 Task: Create an enrollment object.
Action: Mouse moved to (823, 63)
Screenshot: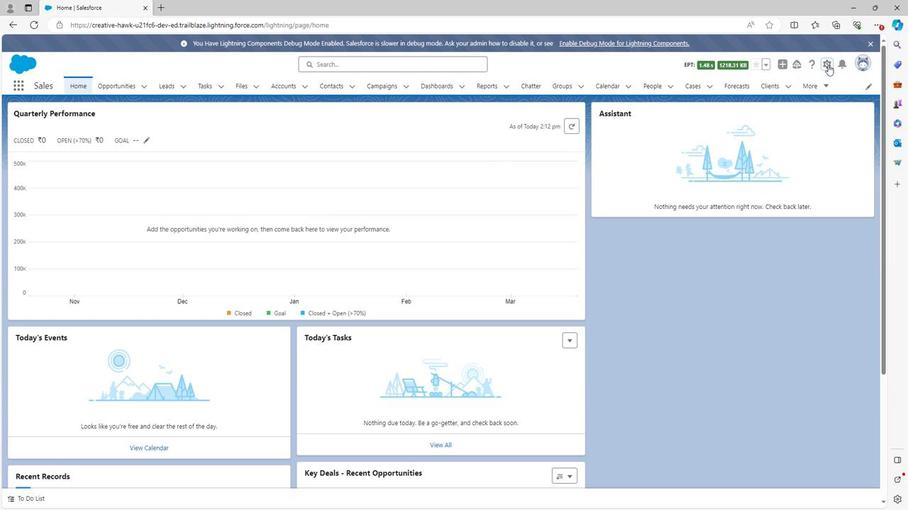 
Action: Mouse pressed left at (823, 63)
Screenshot: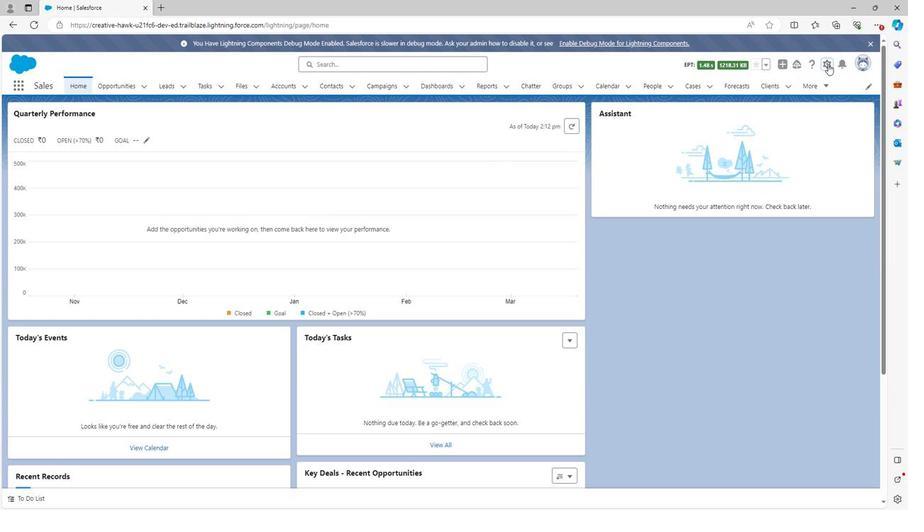 
Action: Mouse moved to (786, 93)
Screenshot: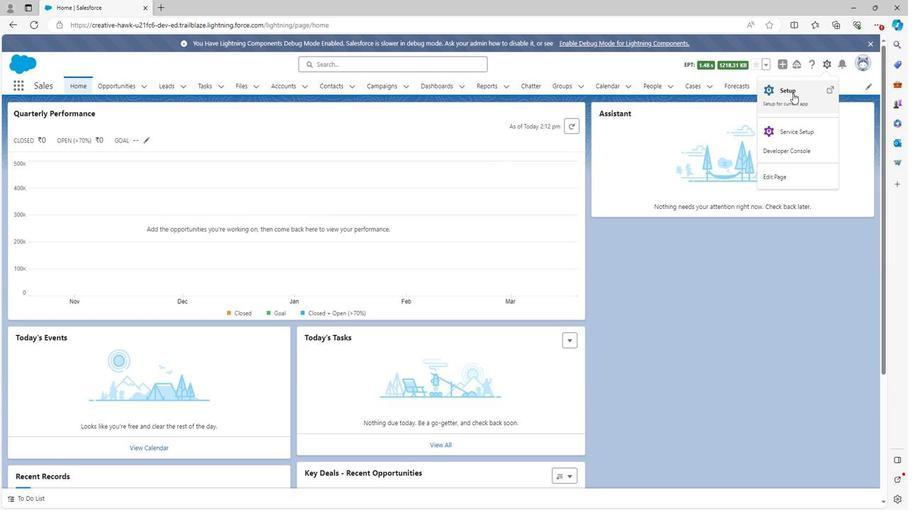
Action: Mouse pressed left at (786, 93)
Screenshot: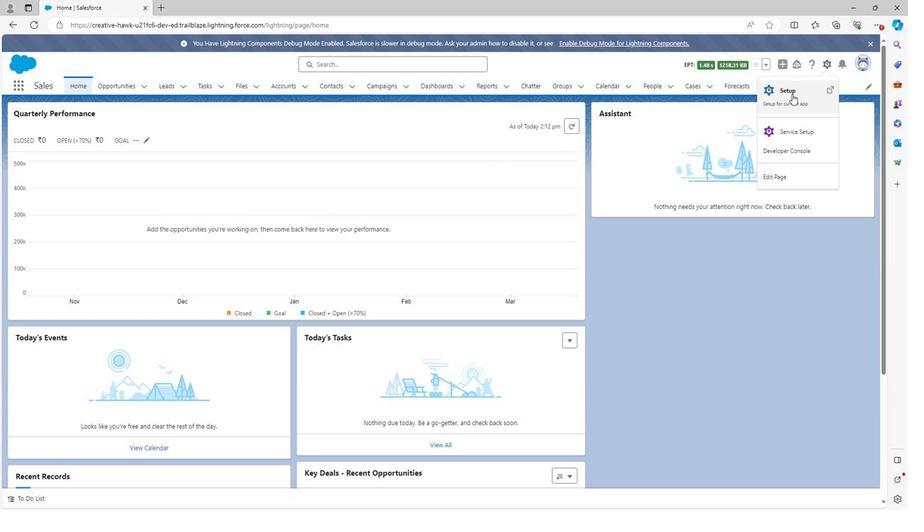 
Action: Mouse moved to (122, 86)
Screenshot: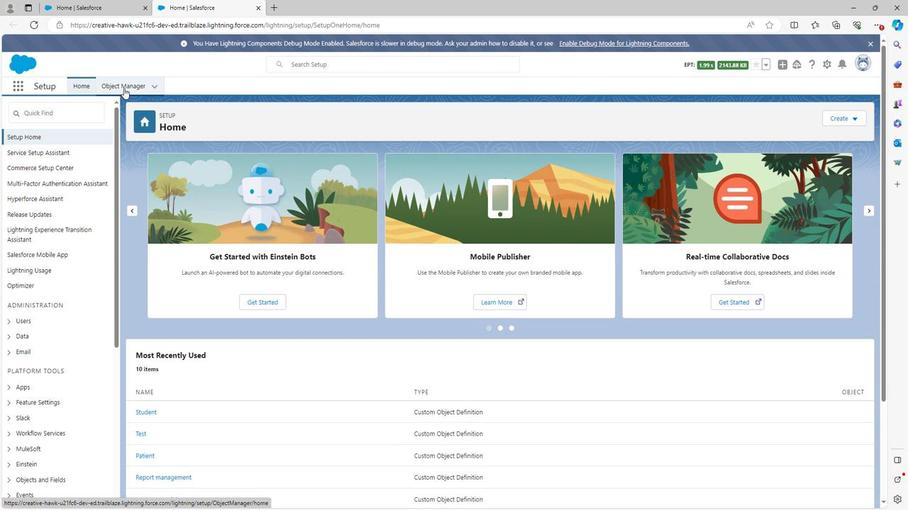 
Action: Mouse pressed left at (122, 86)
Screenshot: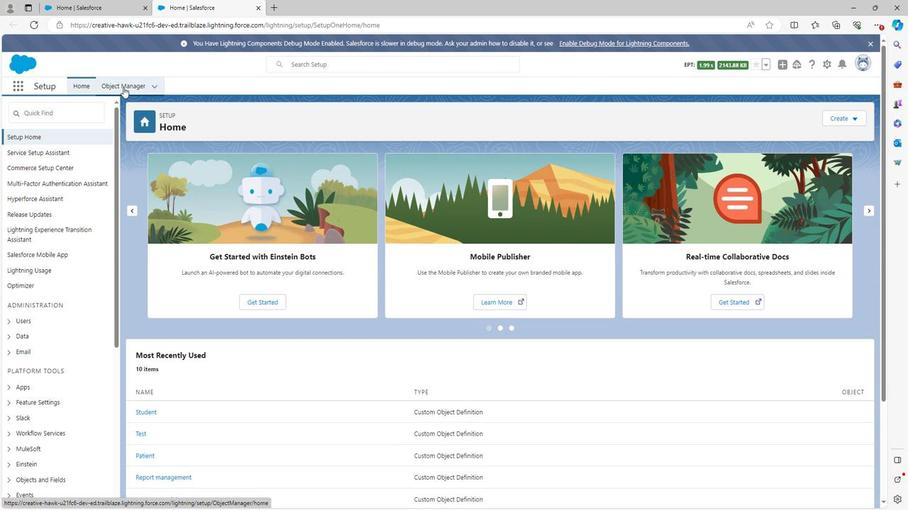 
Action: Mouse moved to (842, 119)
Screenshot: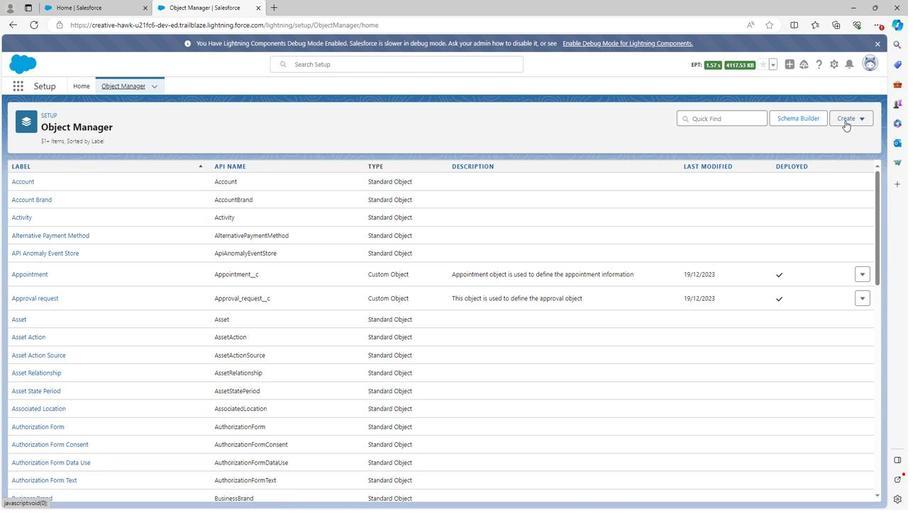 
Action: Mouse pressed left at (842, 119)
Screenshot: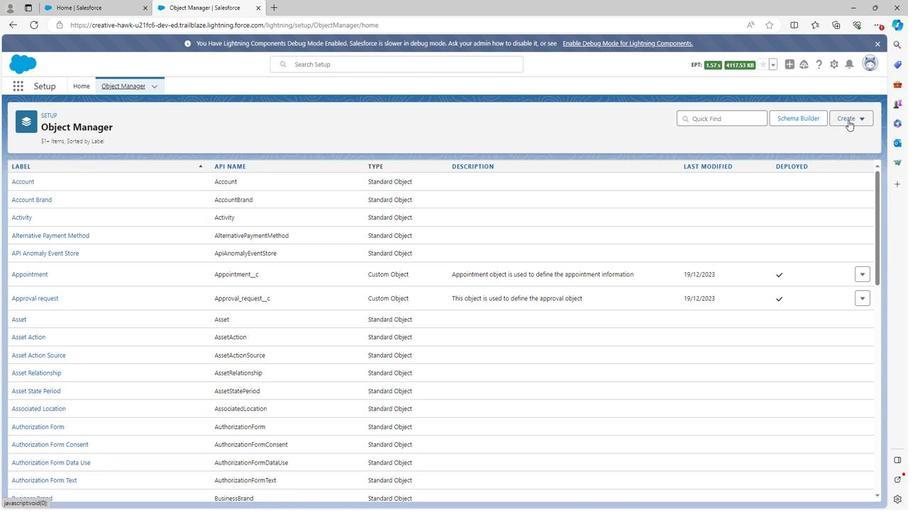 
Action: Mouse moved to (803, 143)
Screenshot: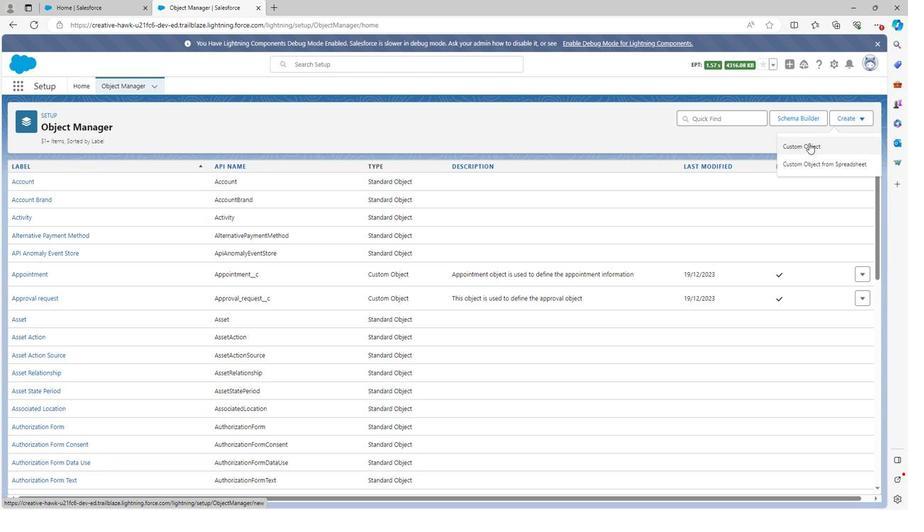 
Action: Mouse pressed left at (803, 143)
Screenshot: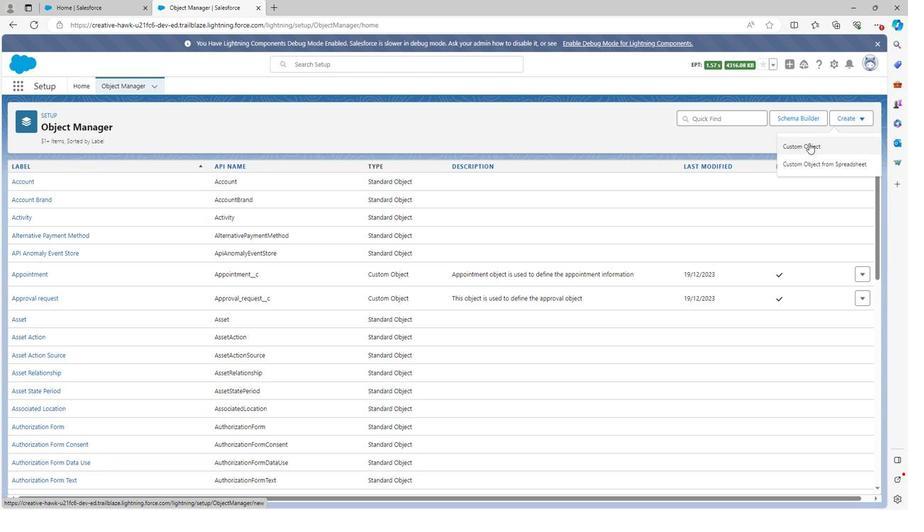 
Action: Mouse moved to (211, 242)
Screenshot: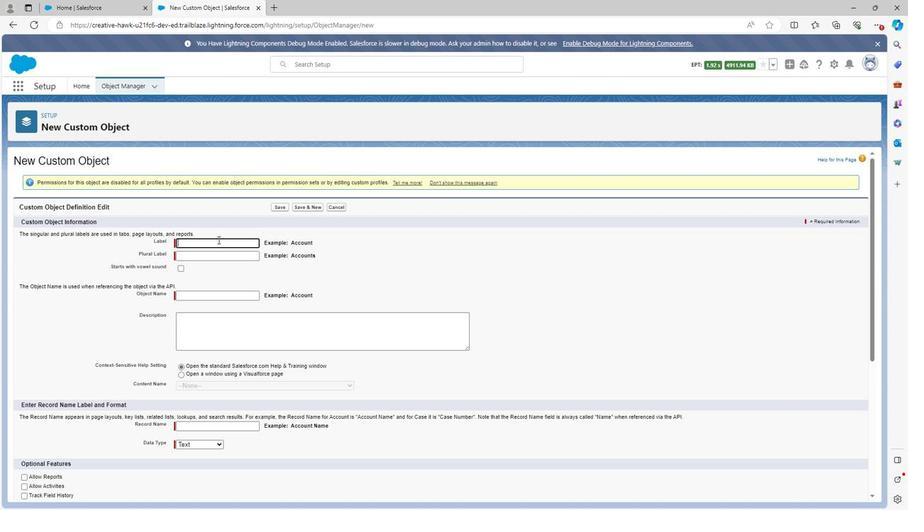
Action: Mouse pressed left at (211, 242)
Screenshot: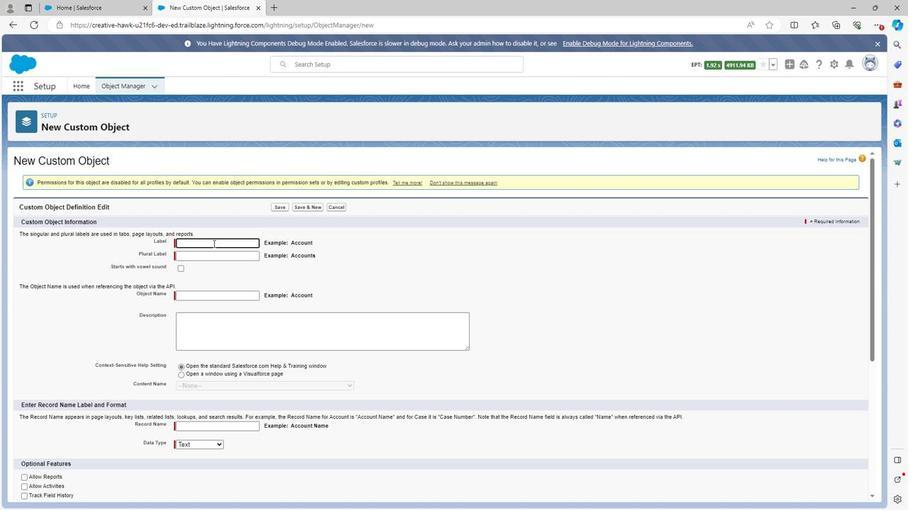 
Action: Mouse moved to (211, 242)
Screenshot: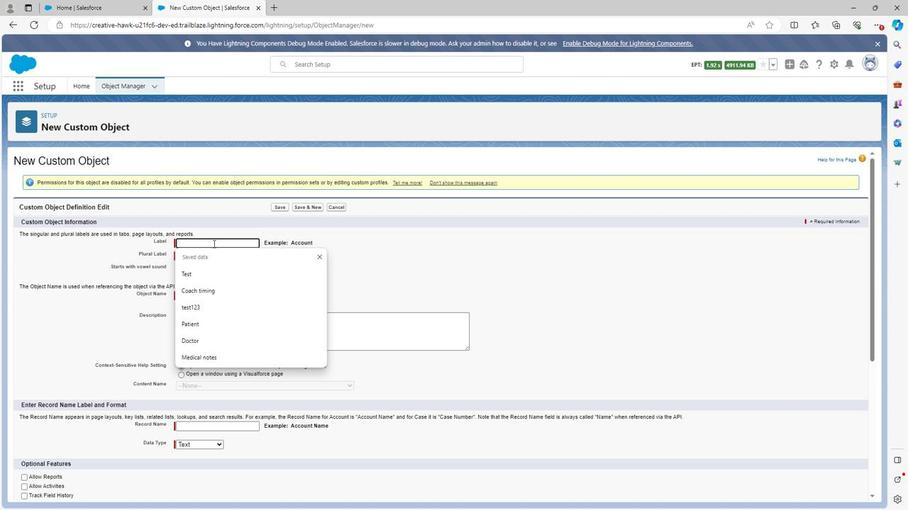 
Action: Key pressed <Key.shift>Enrollment
Screenshot: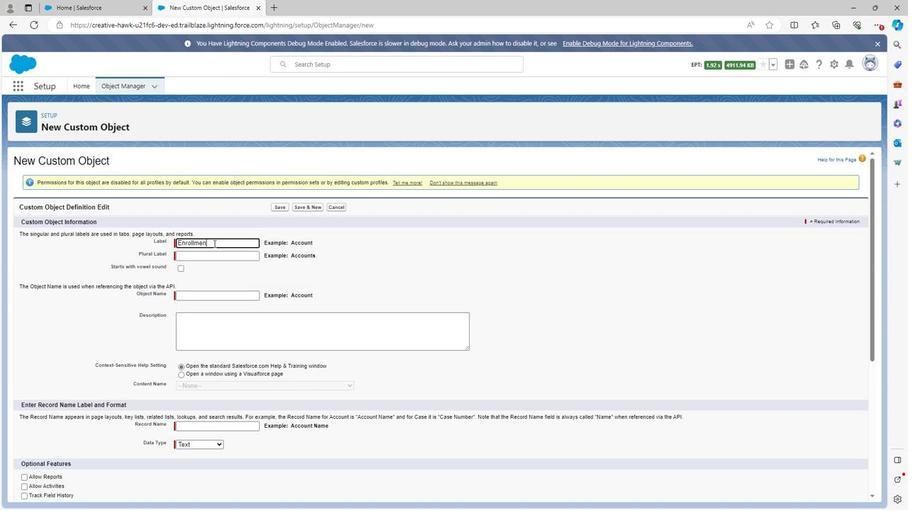 
Action: Mouse moved to (217, 272)
Screenshot: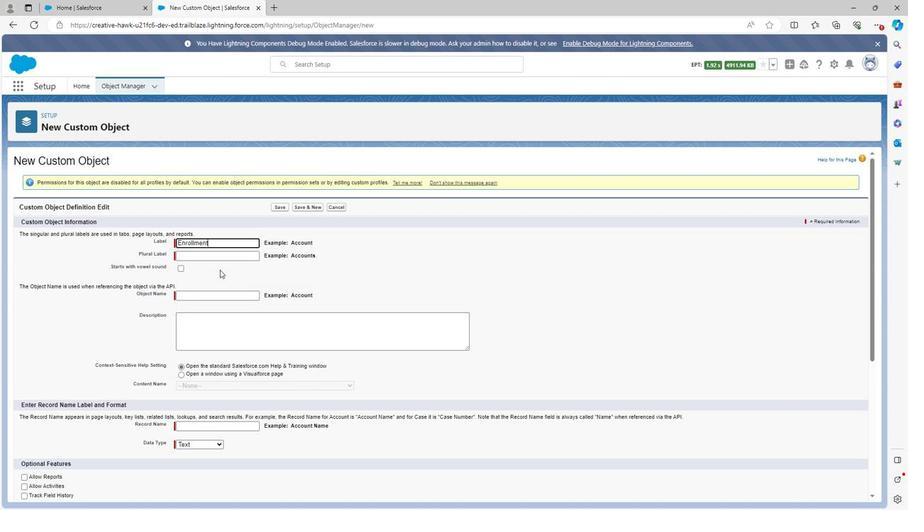 
Action: Mouse pressed left at (217, 272)
Screenshot: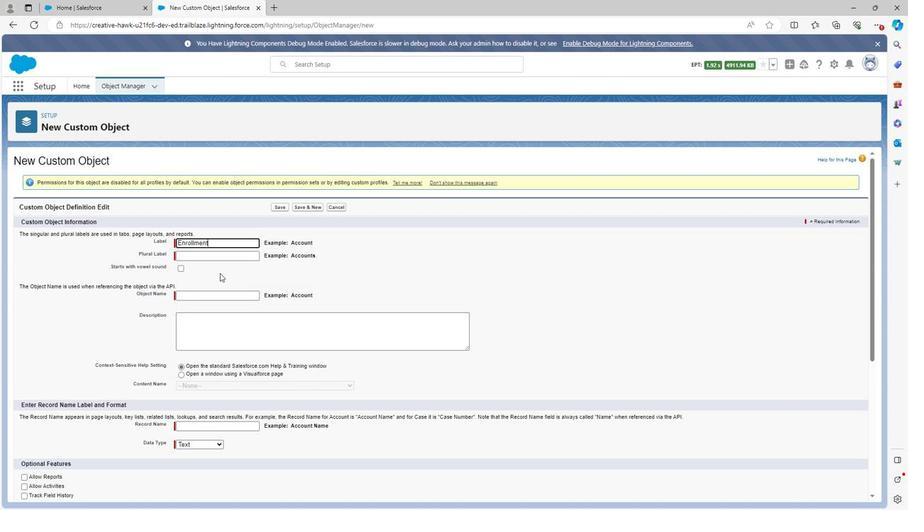 
Action: Mouse moved to (214, 255)
Screenshot: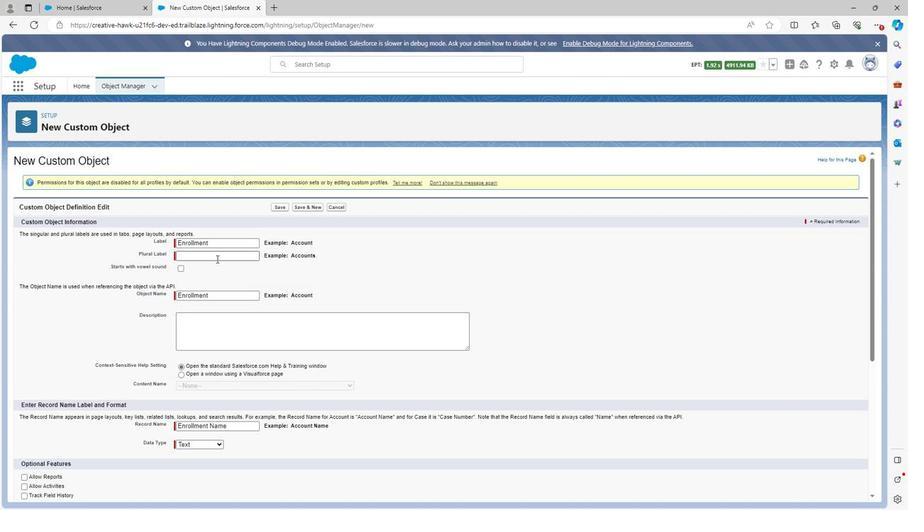 
Action: Mouse pressed left at (214, 255)
Screenshot: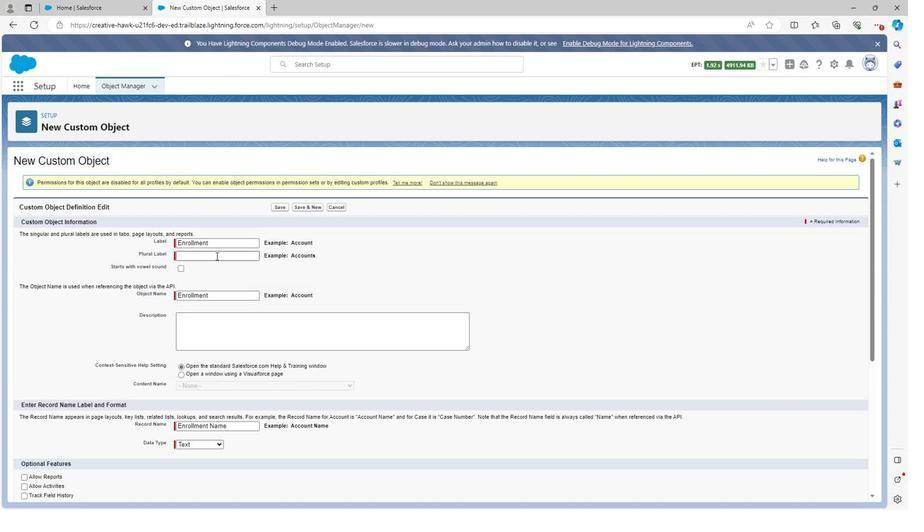 
Action: Key pressed <Key.shift><Key.shift>Enrollments
Screenshot: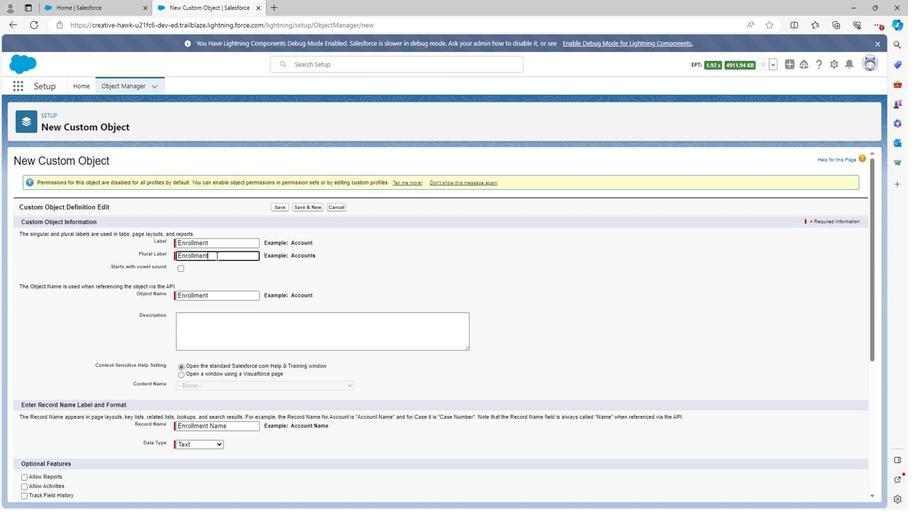 
Action: Mouse moved to (199, 317)
Screenshot: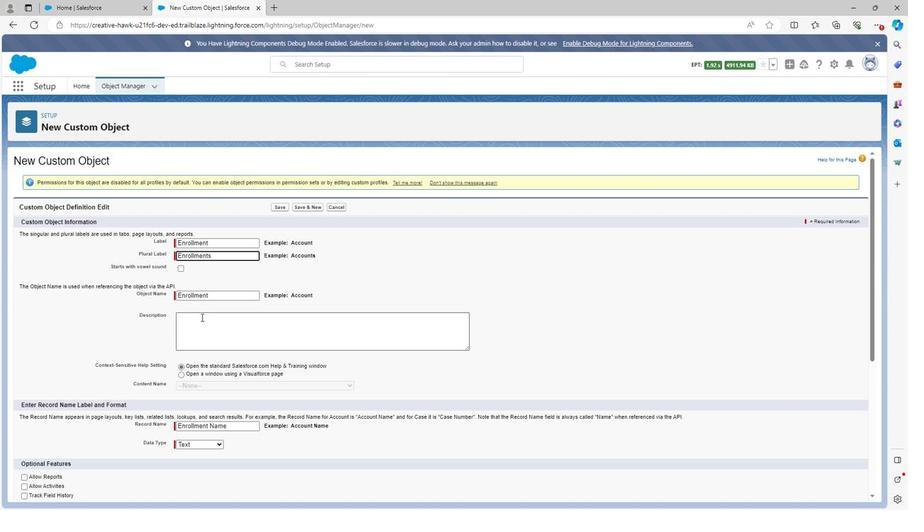 
Action: Mouse pressed left at (199, 317)
Screenshot: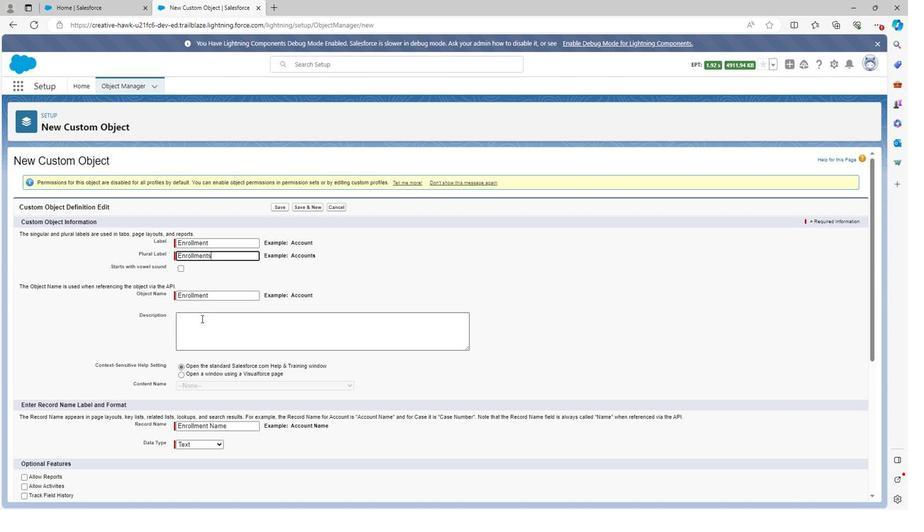 
Action: Key pressed <Key.shift>Enrolmen<Key.backspace><Key.backspace><Key.backspace>lment<Key.space>object<Key.space>is<Key.space>used<Key.space>to<Key.space>define<Key.space>the<Key.space>enrollment<Key.space>of<Key.space>objec<Key.backspace><Key.backspace><Key.backspace><Key.backspace><Key.backspace>students
Screenshot: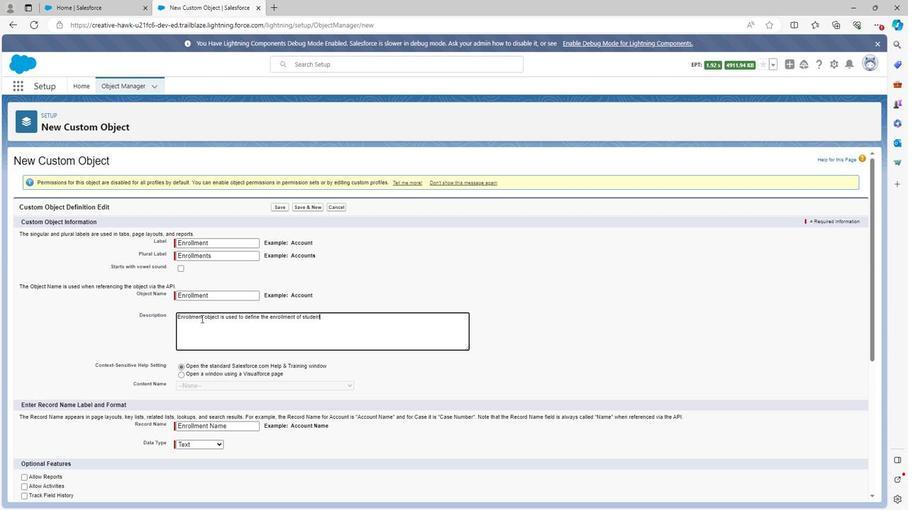 
Action: Mouse moved to (222, 385)
Screenshot: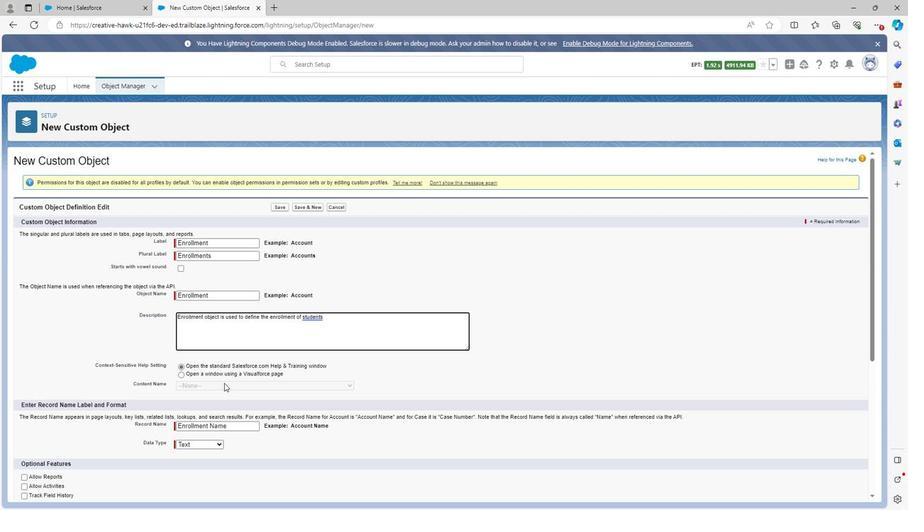 
Action: Mouse scrolled (222, 385) with delta (0, 0)
Screenshot: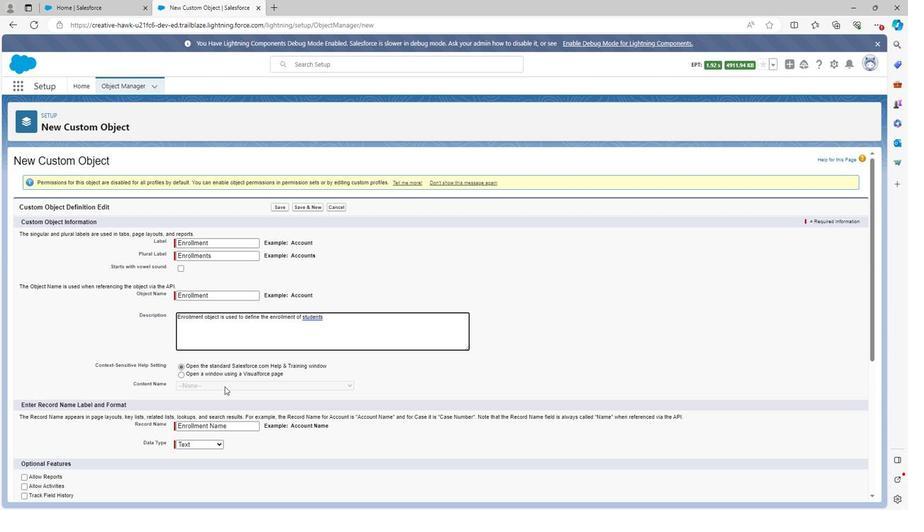 
Action: Mouse scrolled (222, 385) with delta (0, 0)
Screenshot: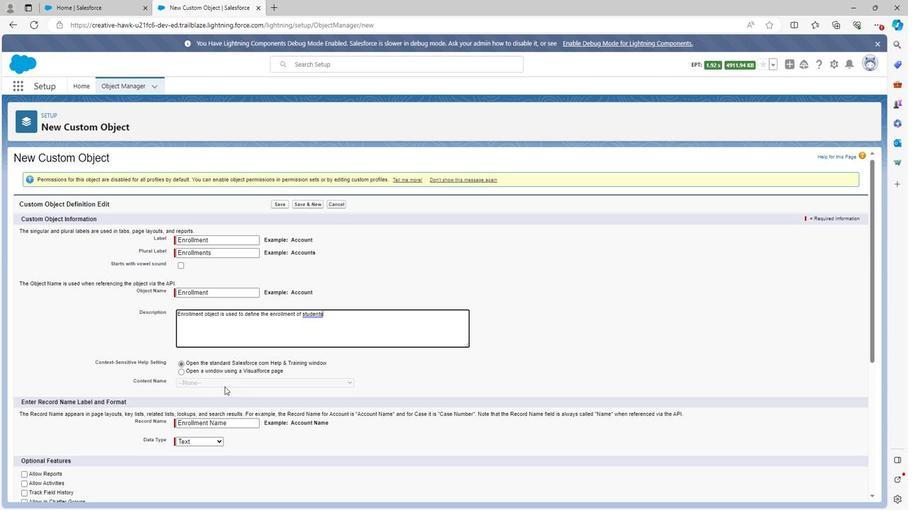 
Action: Mouse moved to (24, 368)
Screenshot: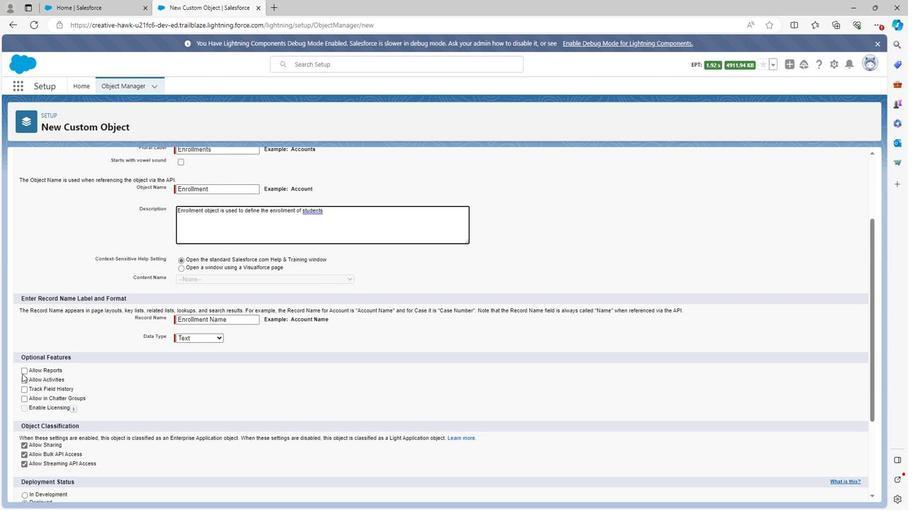 
Action: Mouse pressed left at (24, 368)
Screenshot: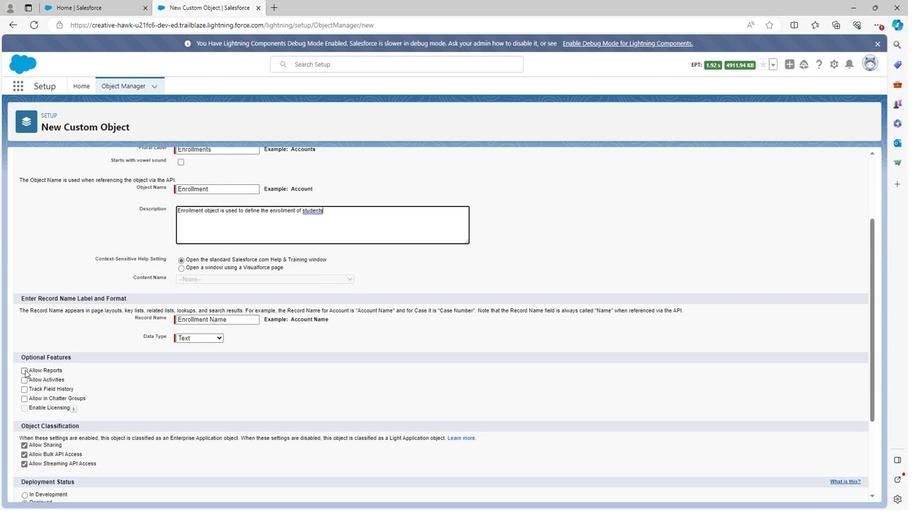 
Action: Mouse moved to (25, 380)
Screenshot: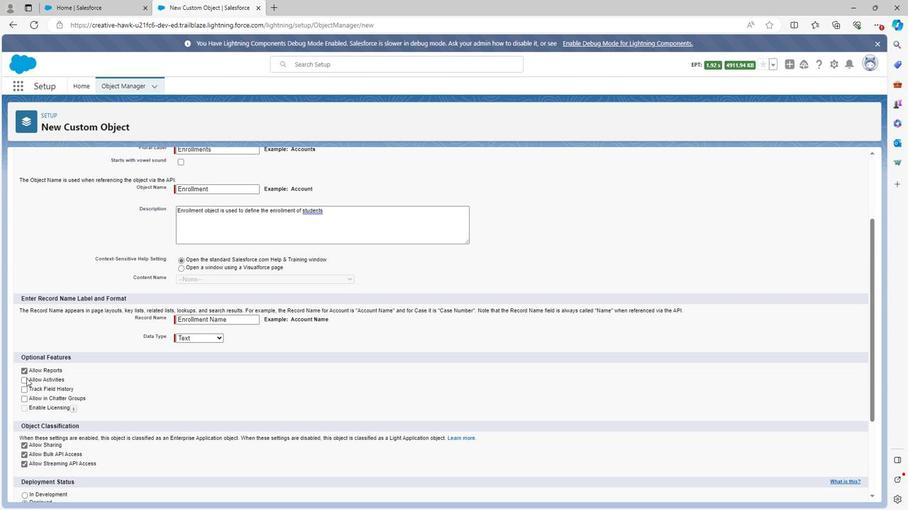 
Action: Mouse pressed left at (25, 380)
Screenshot: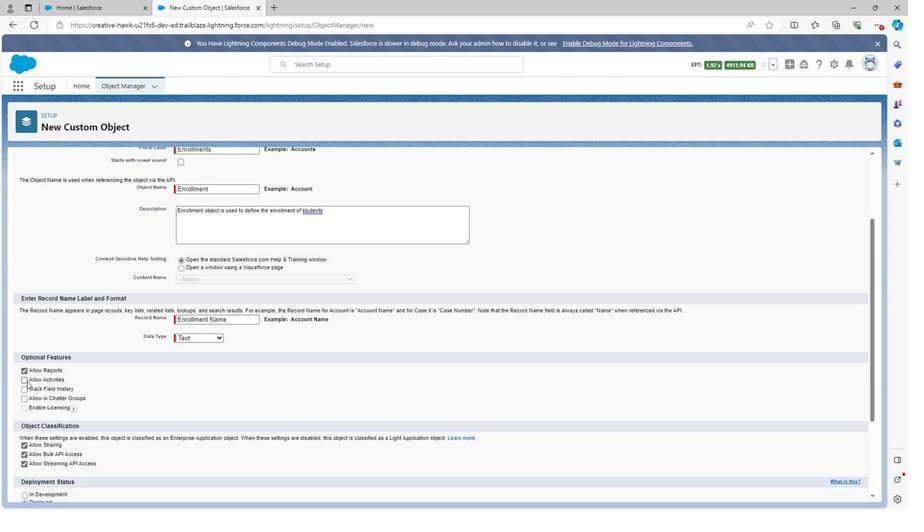
Action: Mouse moved to (24, 388)
Screenshot: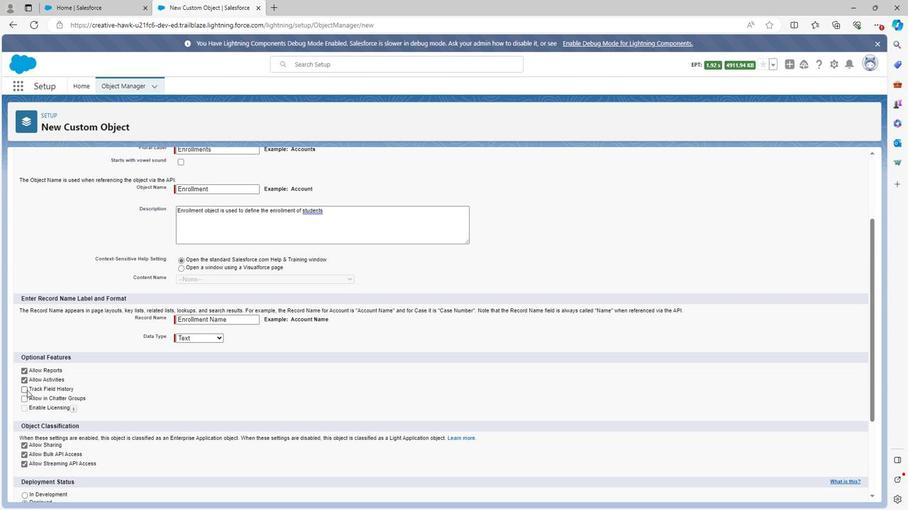 
Action: Mouse pressed left at (24, 388)
Screenshot: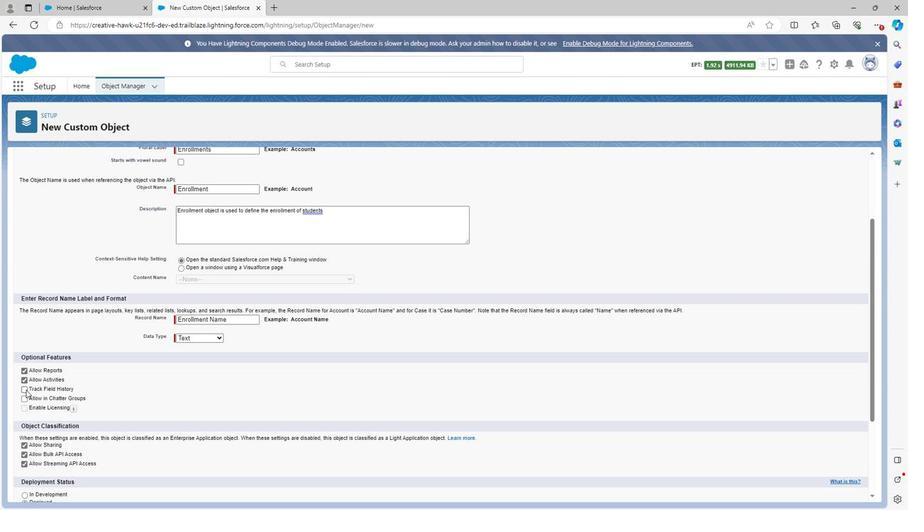 
Action: Mouse moved to (24, 388)
Screenshot: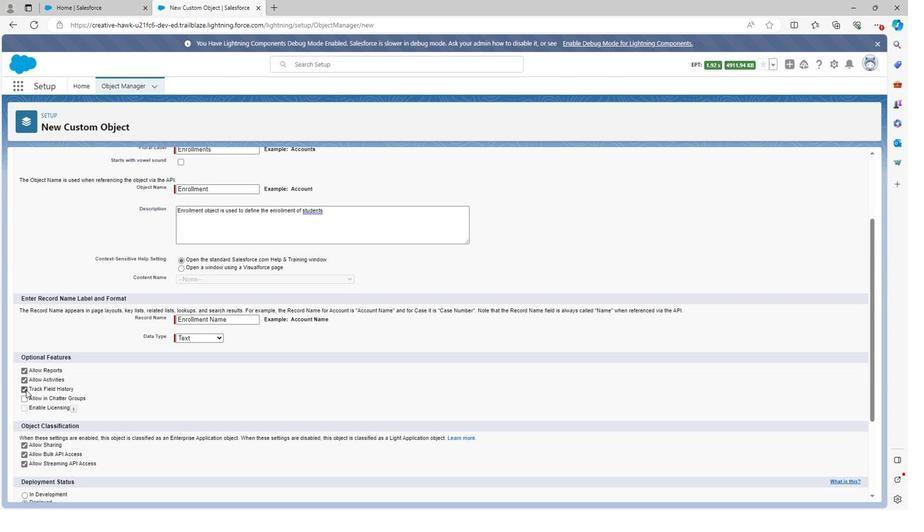 
Action: Mouse scrolled (24, 388) with delta (0, 0)
Screenshot: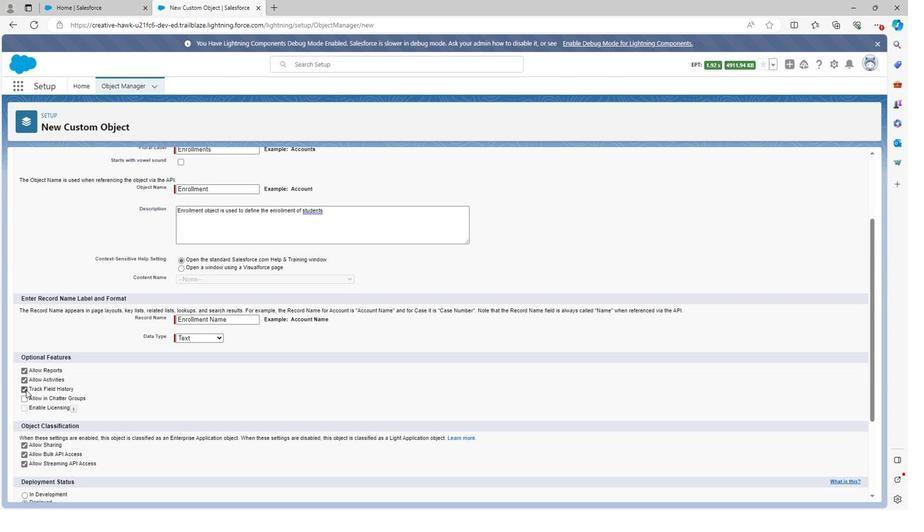 
Action: Mouse moved to (24, 390)
Screenshot: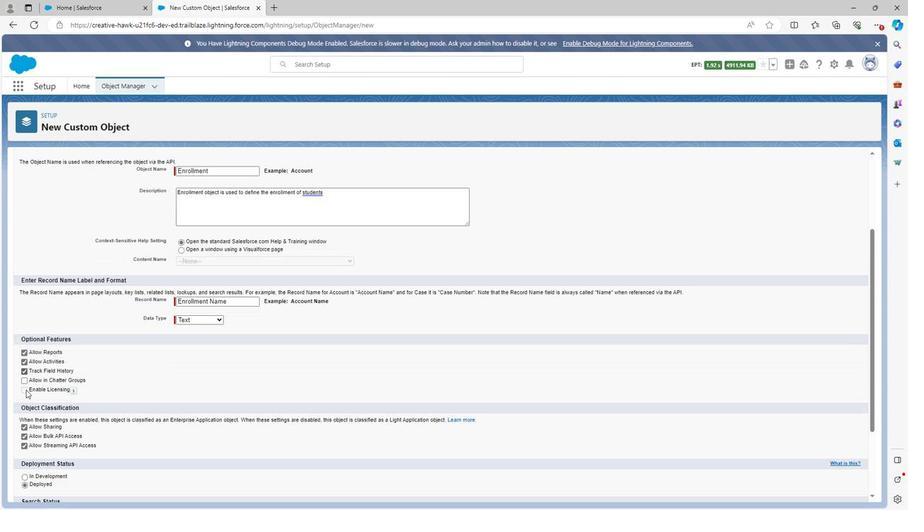 
Action: Mouse scrolled (24, 389) with delta (0, 0)
Screenshot: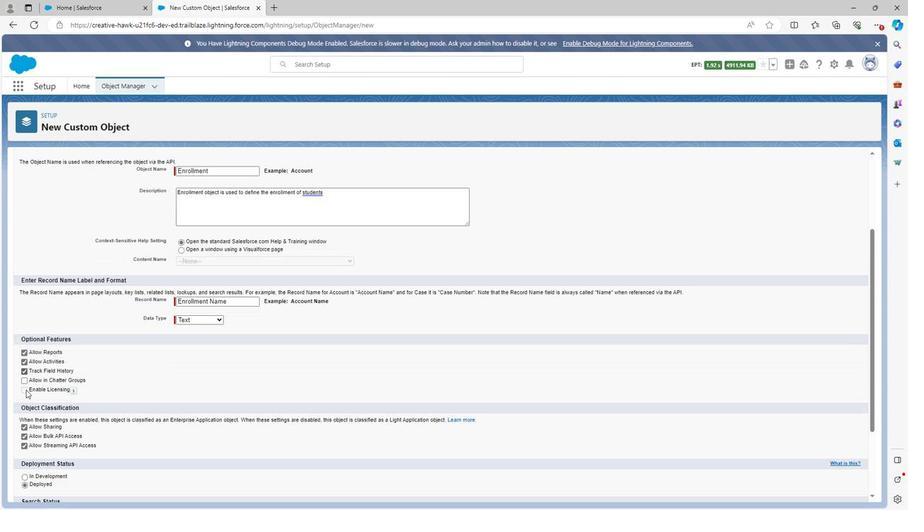 
Action: Mouse moved to (24, 390)
Screenshot: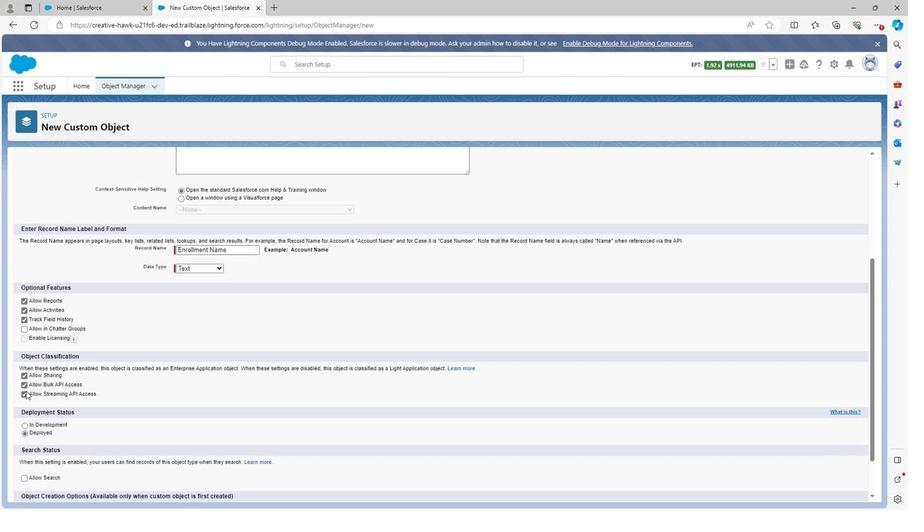 
Action: Mouse scrolled (24, 390) with delta (0, 0)
Screenshot: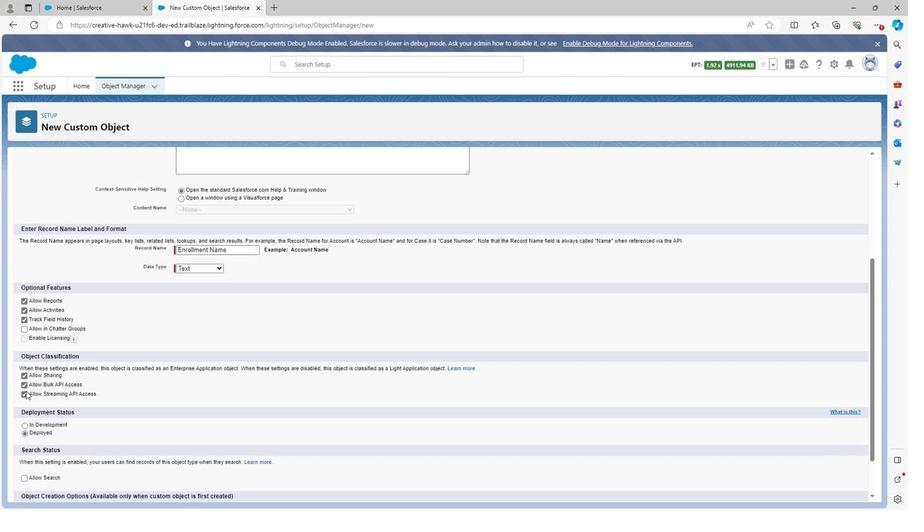 
Action: Mouse scrolled (24, 390) with delta (0, 0)
Screenshot: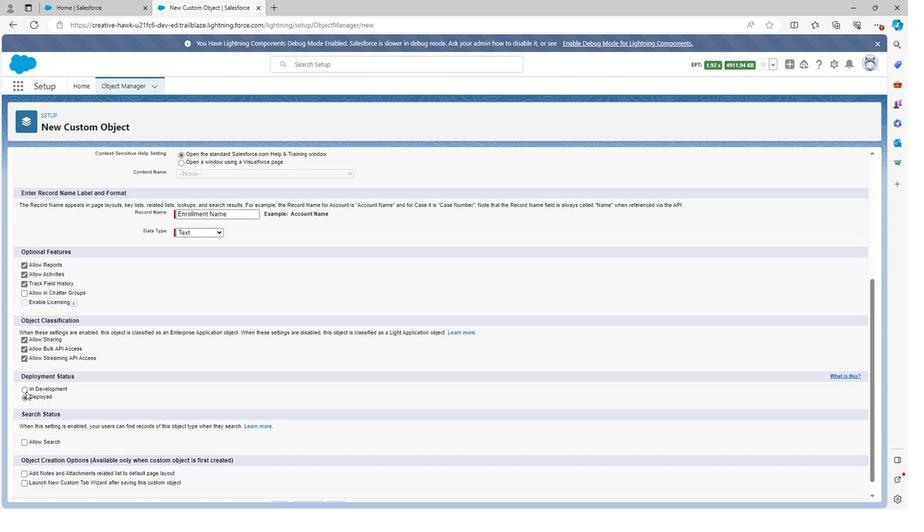 
Action: Mouse moved to (279, 488)
Screenshot: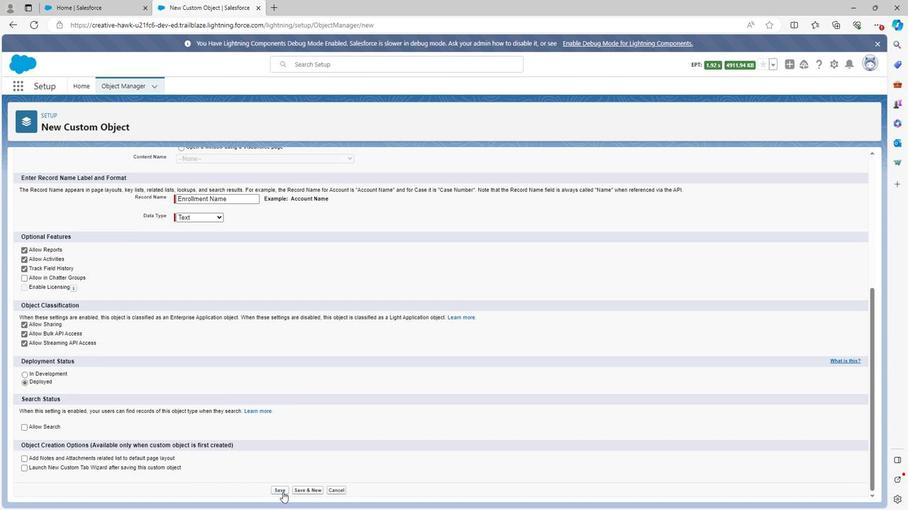 
Action: Mouse pressed left at (279, 488)
Screenshot: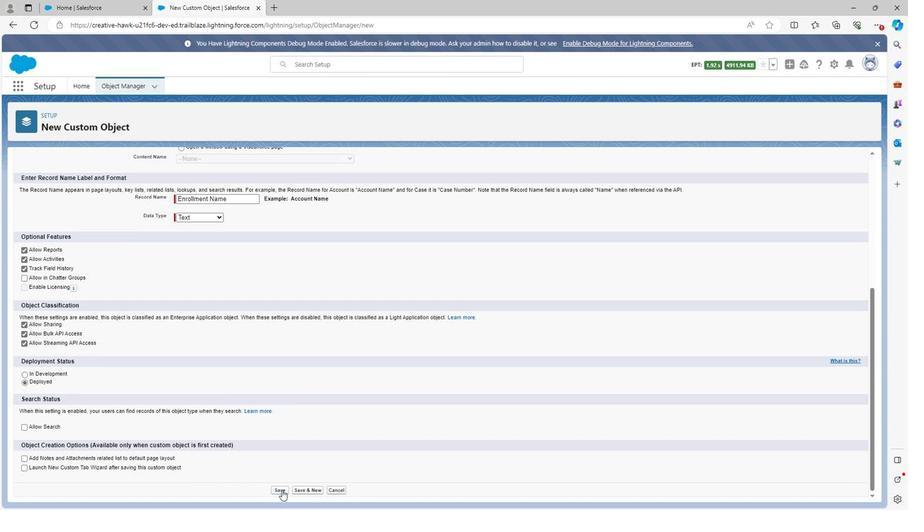 
Action: Mouse moved to (85, 114)
Screenshot: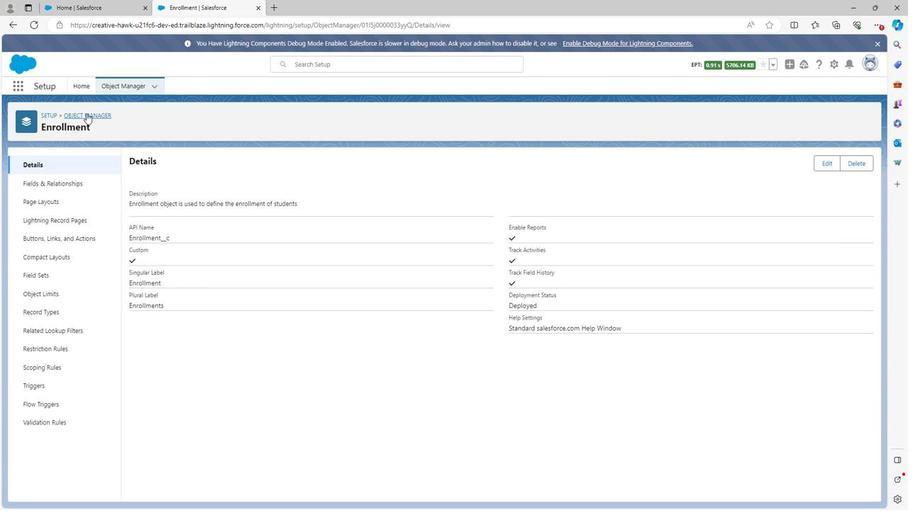 
Action: Mouse pressed left at (85, 114)
Screenshot: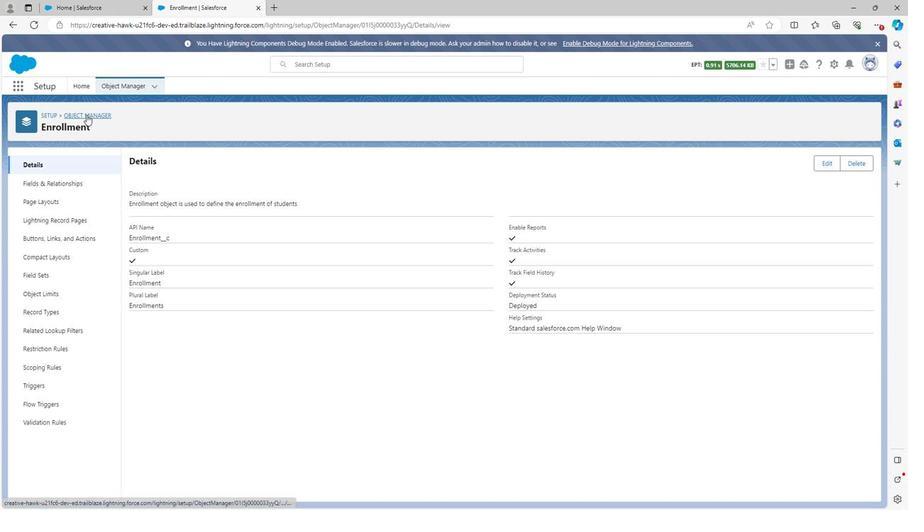 
Action: Mouse moved to (46, 358)
Screenshot: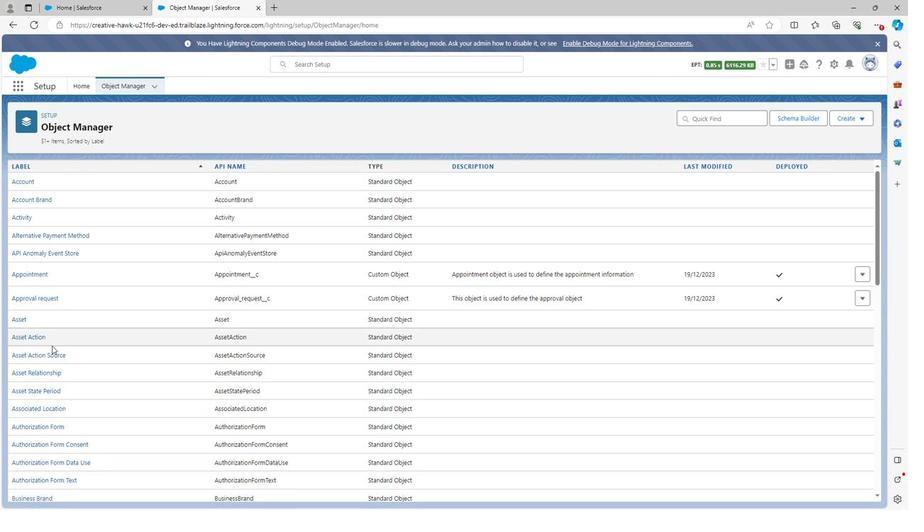 
Action: Mouse scrolled (46, 357) with delta (0, 0)
Screenshot: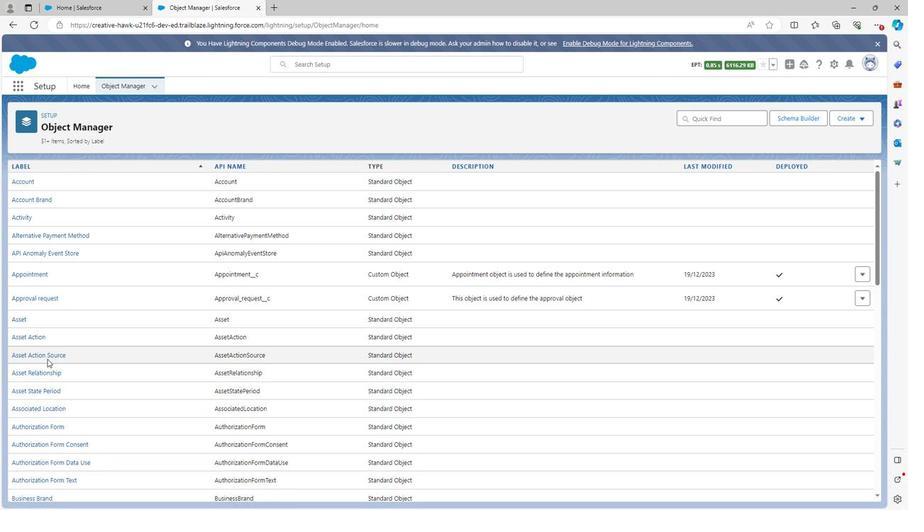 
Action: Mouse scrolled (46, 357) with delta (0, 0)
Screenshot: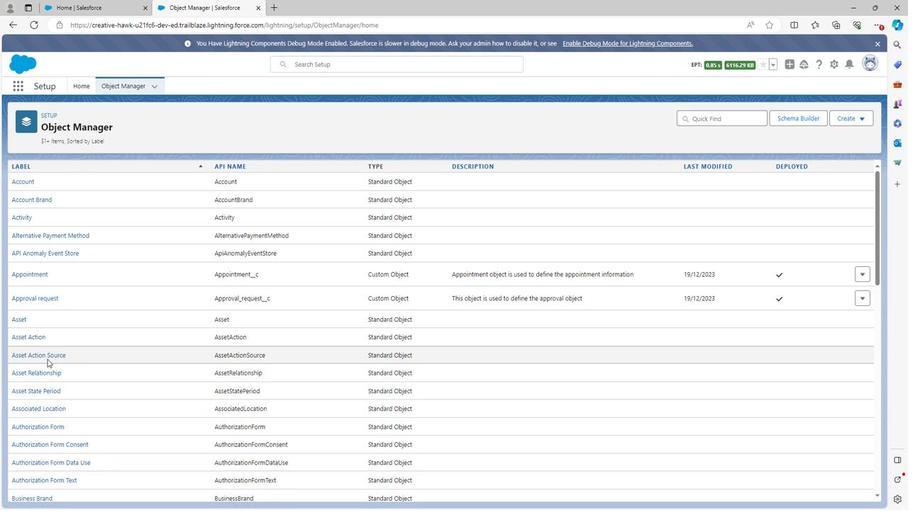 
Action: Mouse moved to (46, 359)
Screenshot: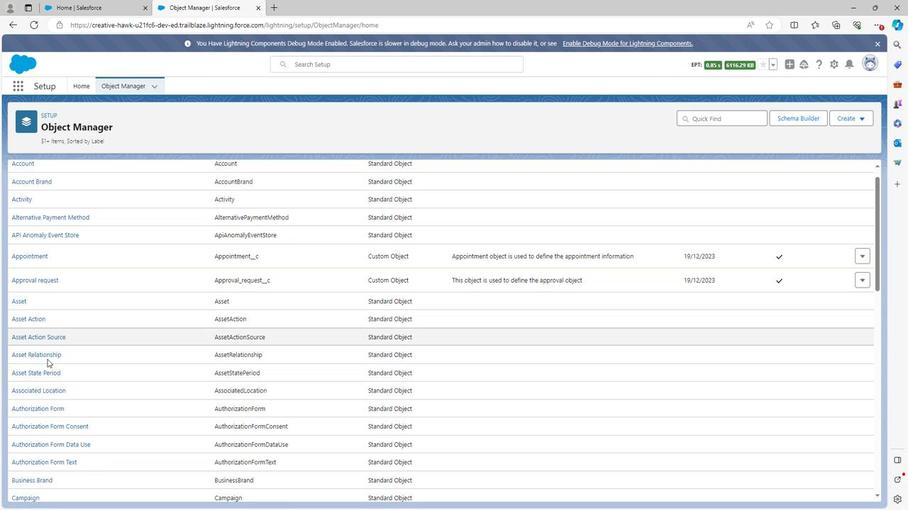 
Action: Mouse scrolled (46, 358) with delta (0, 0)
Screenshot: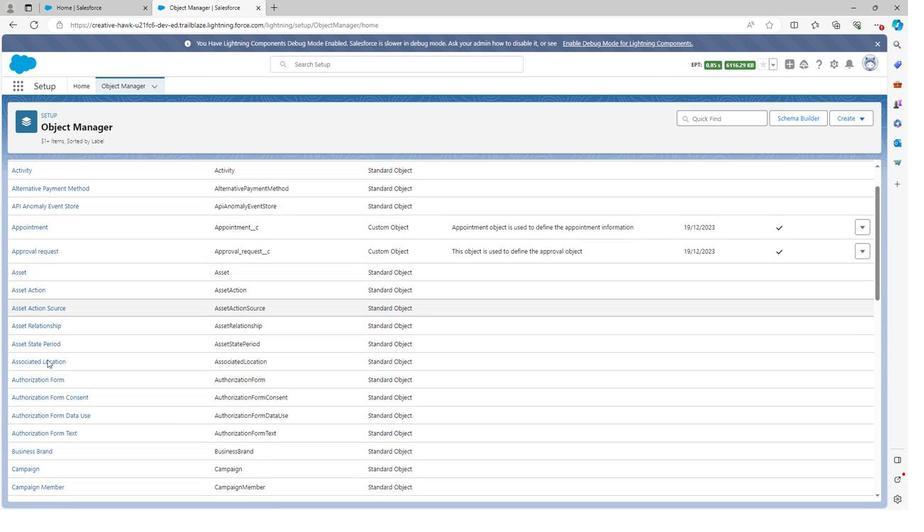 
Action: Mouse moved to (46, 359)
Screenshot: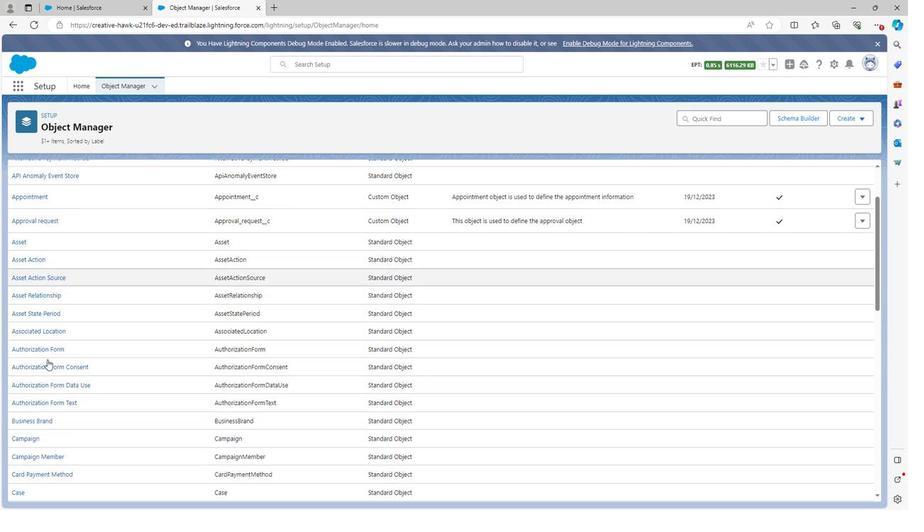 
Action: Mouse scrolled (46, 358) with delta (0, 0)
Screenshot: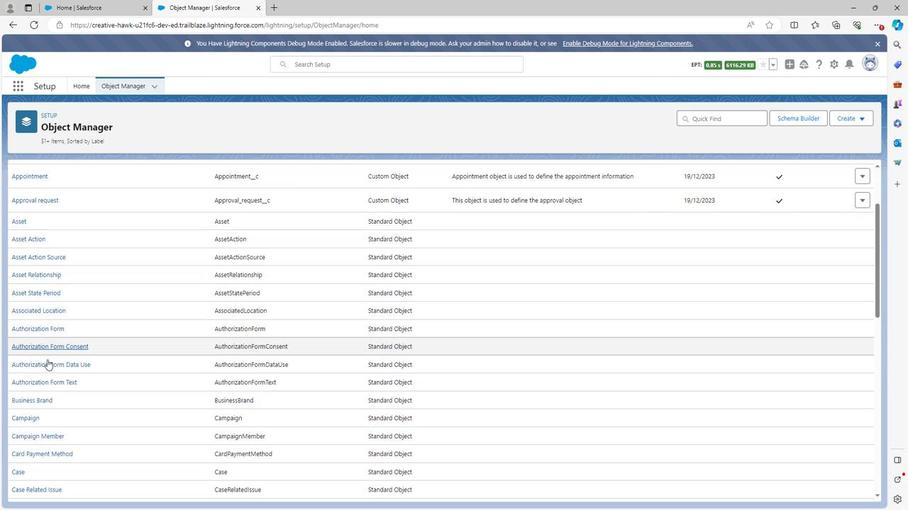 
Action: Mouse moved to (46, 359)
Screenshot: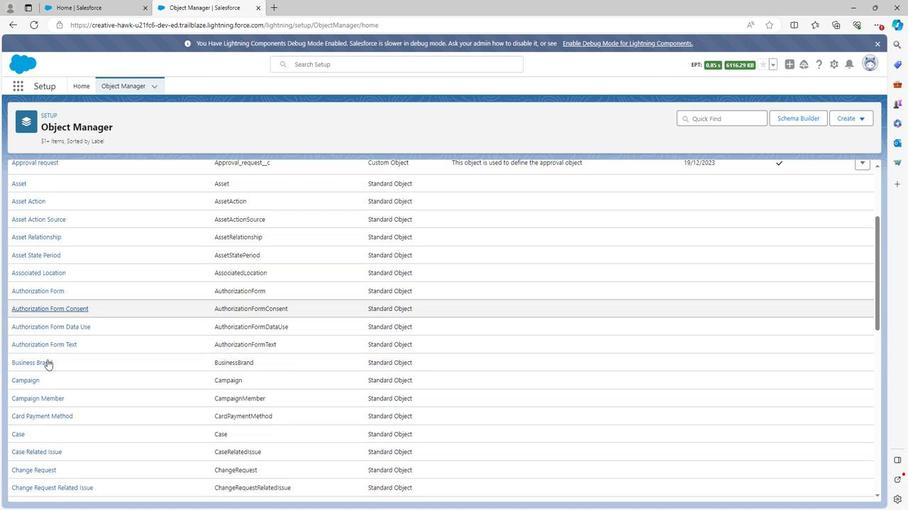 
Action: Mouse scrolled (46, 359) with delta (0, 0)
Screenshot: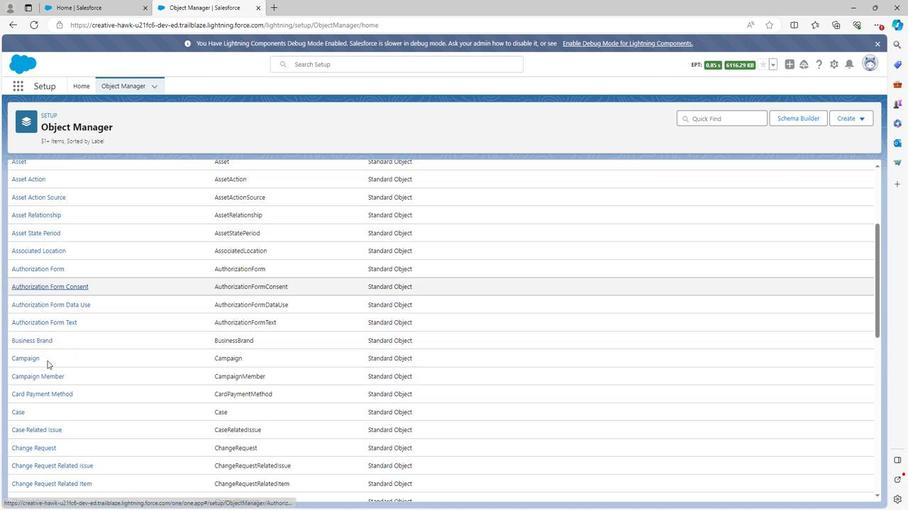 
Action: Mouse scrolled (46, 359) with delta (0, 0)
Screenshot: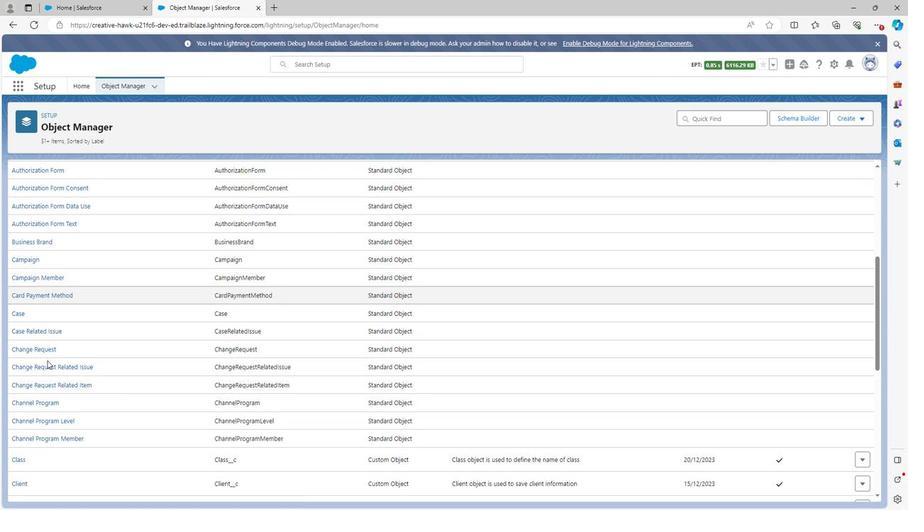 
Action: Mouse moved to (46, 361)
Screenshot: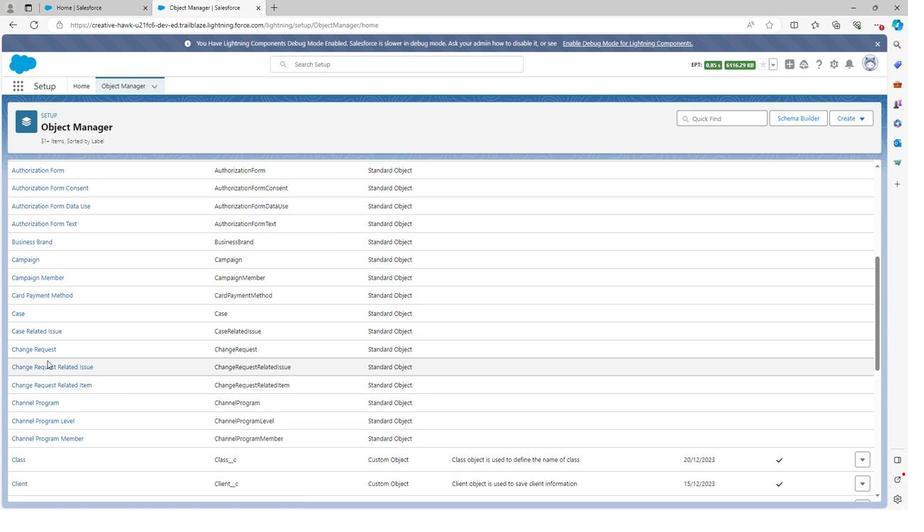 
Action: Mouse scrolled (46, 360) with delta (0, 0)
Screenshot: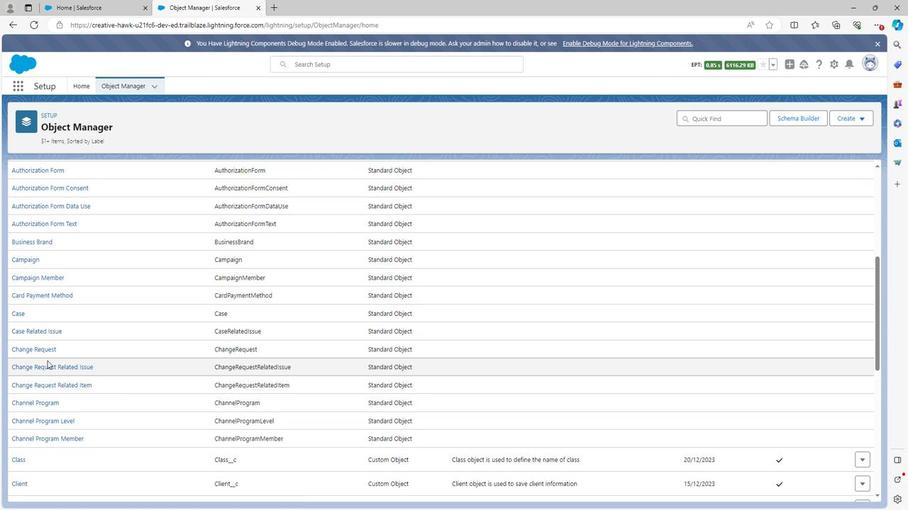 
Action: Mouse moved to (46, 360)
Screenshot: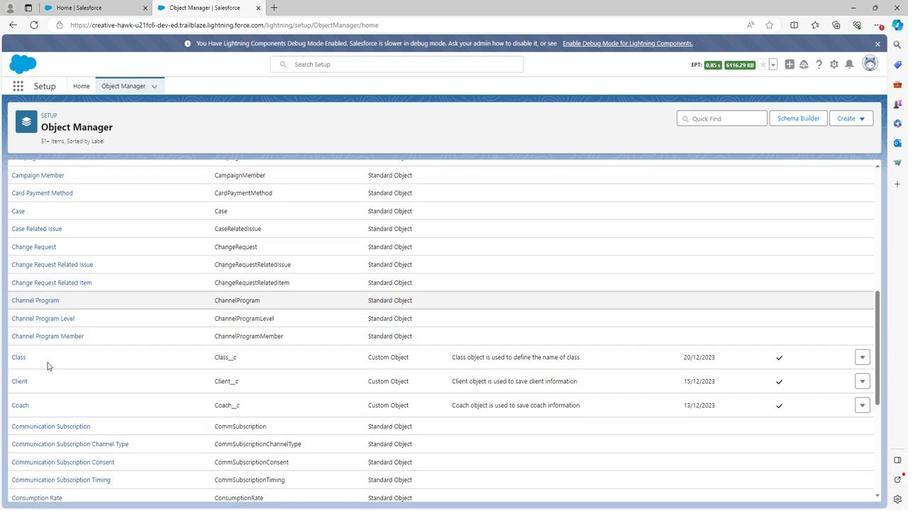 
Action: Mouse scrolled (46, 359) with delta (0, 0)
Screenshot: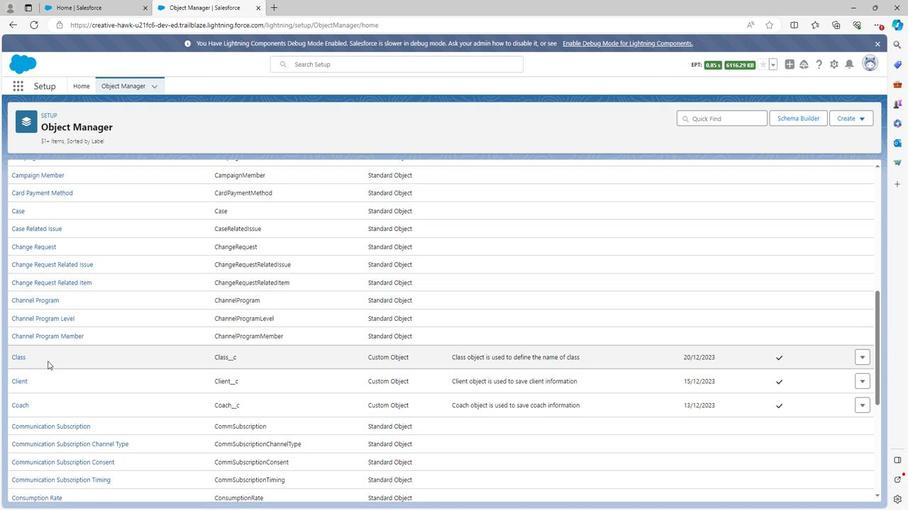 
Action: Mouse scrolled (46, 359) with delta (0, 0)
Screenshot: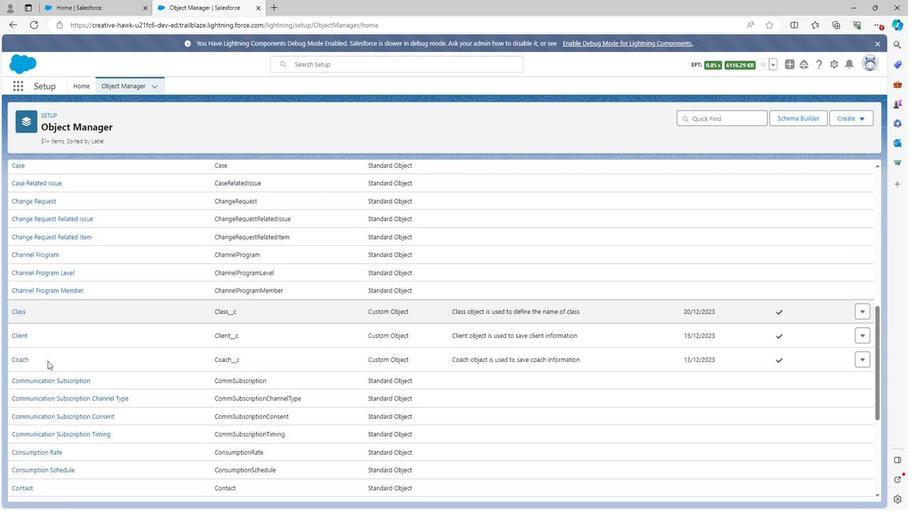 
Action: Mouse scrolled (46, 359) with delta (0, 0)
Screenshot: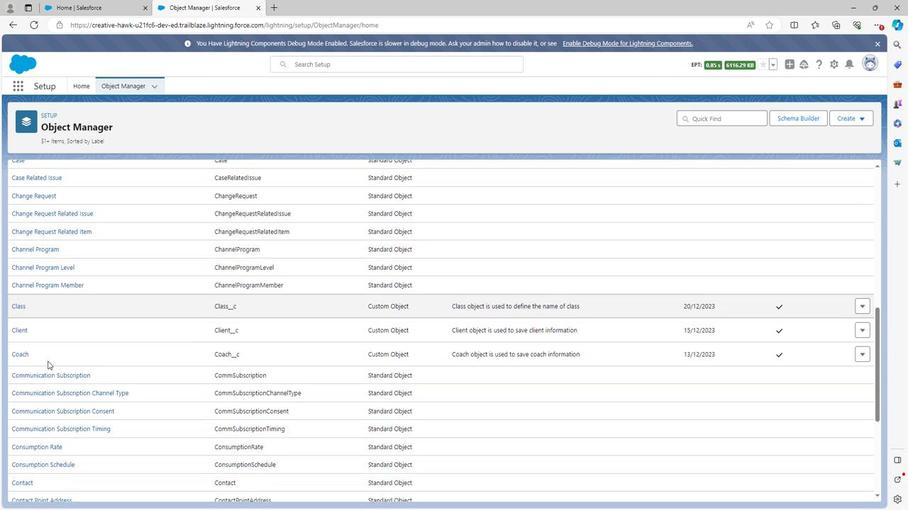 
Action: Mouse moved to (46, 359)
Screenshot: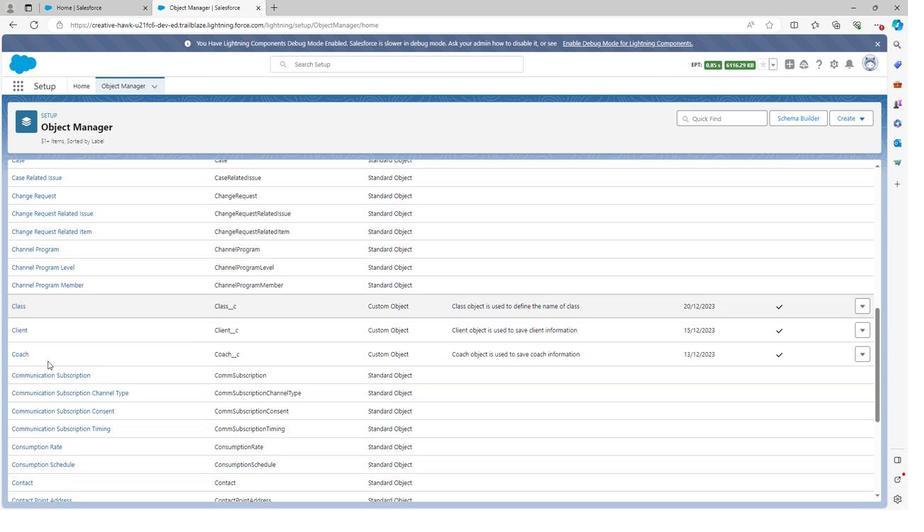 
Action: Mouse scrolled (46, 359) with delta (0, 0)
Screenshot: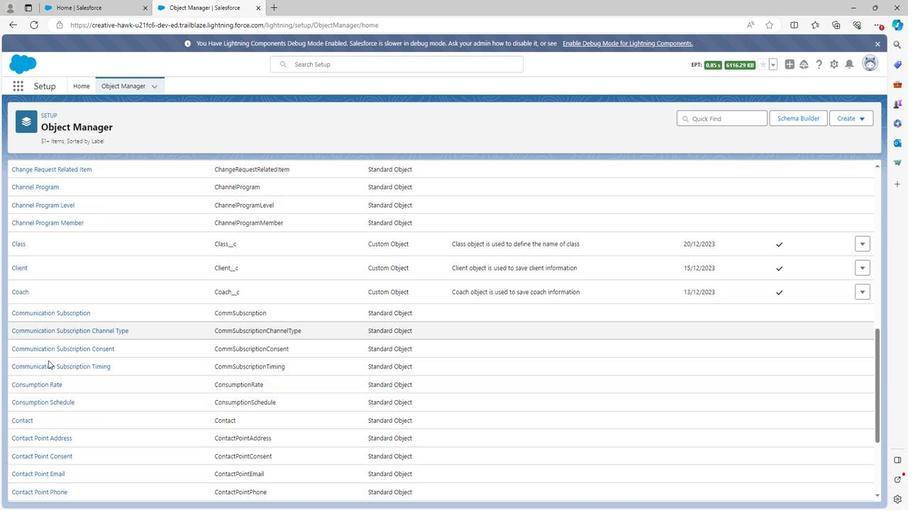 
Action: Mouse scrolled (46, 359) with delta (0, 0)
Screenshot: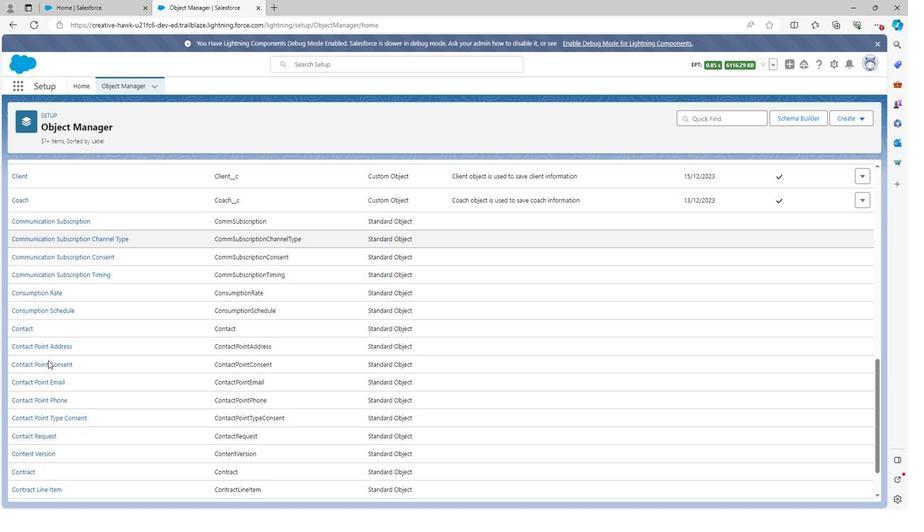 
Action: Mouse scrolled (46, 359) with delta (0, 0)
Screenshot: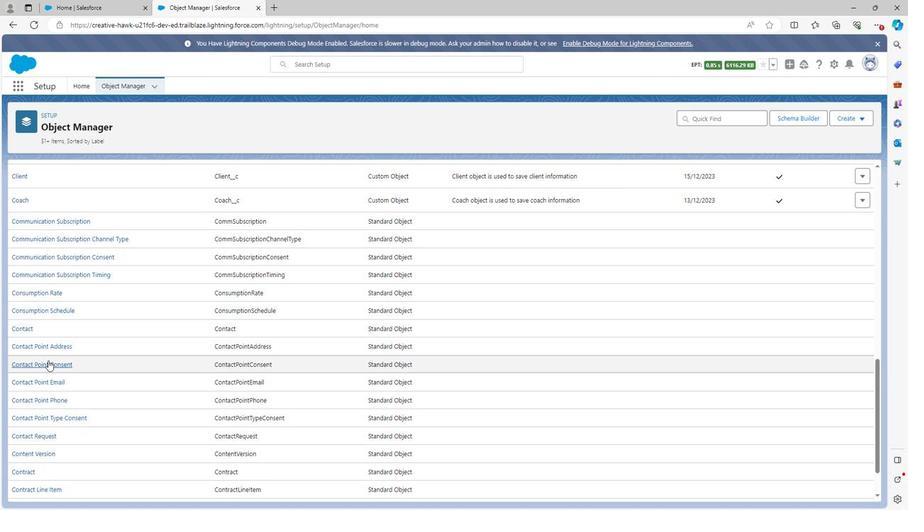 
Action: Mouse scrolled (46, 359) with delta (0, 0)
Screenshot: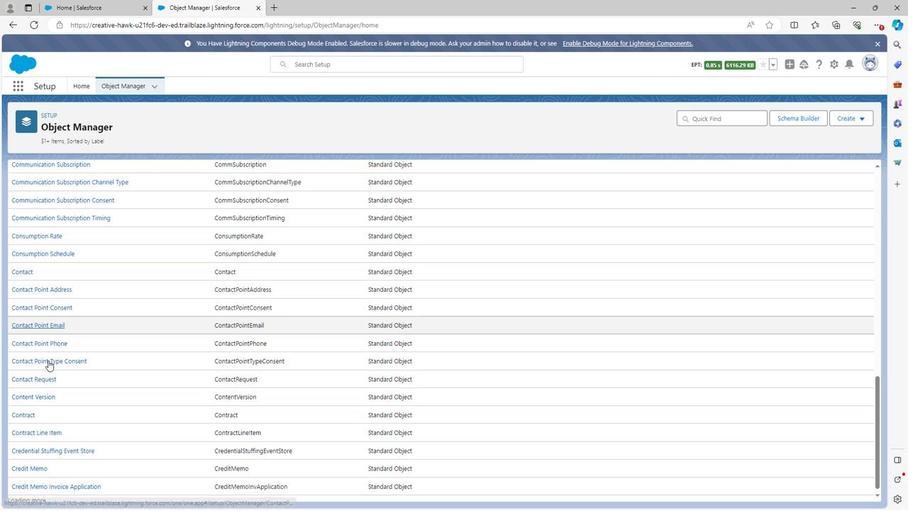 
Action: Mouse scrolled (46, 359) with delta (0, 0)
Screenshot: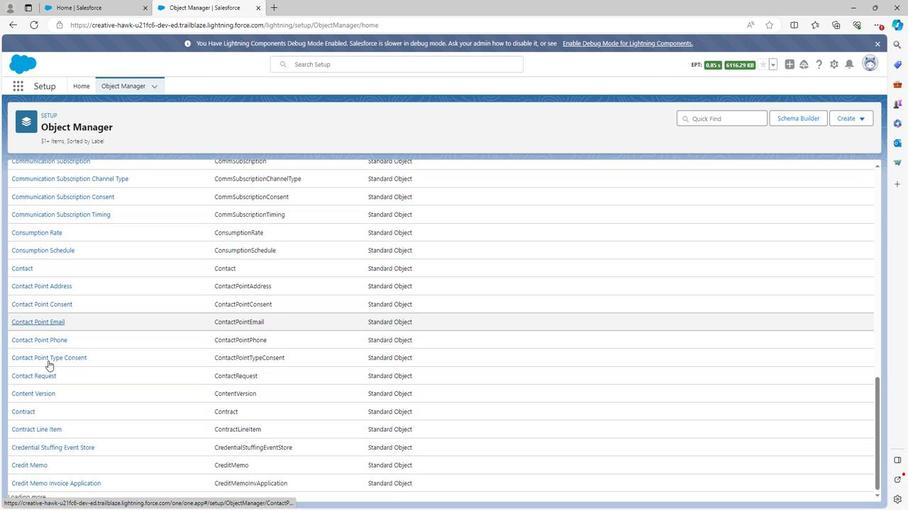 
Action: Mouse scrolled (46, 359) with delta (0, 0)
Screenshot: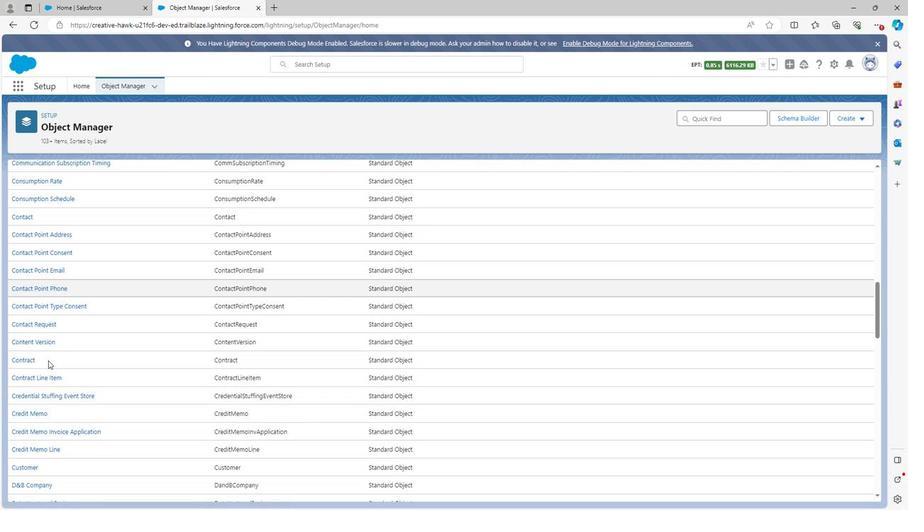 
Action: Mouse scrolled (46, 359) with delta (0, 0)
Screenshot: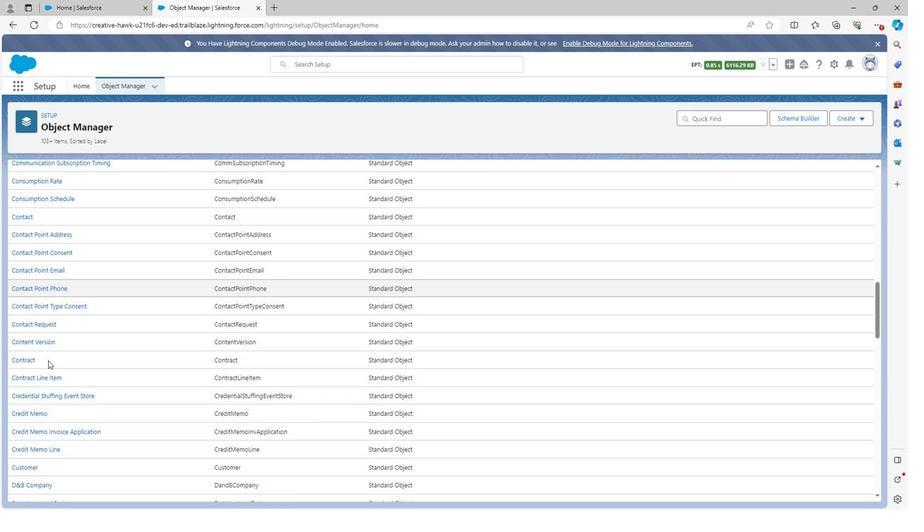 
Action: Mouse scrolled (46, 359) with delta (0, 0)
Screenshot: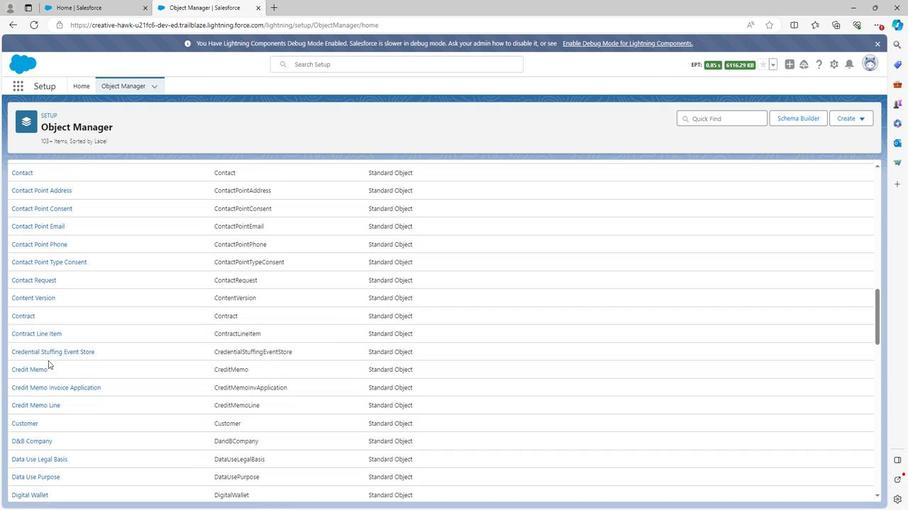
Action: Mouse scrolled (46, 359) with delta (0, 0)
Screenshot: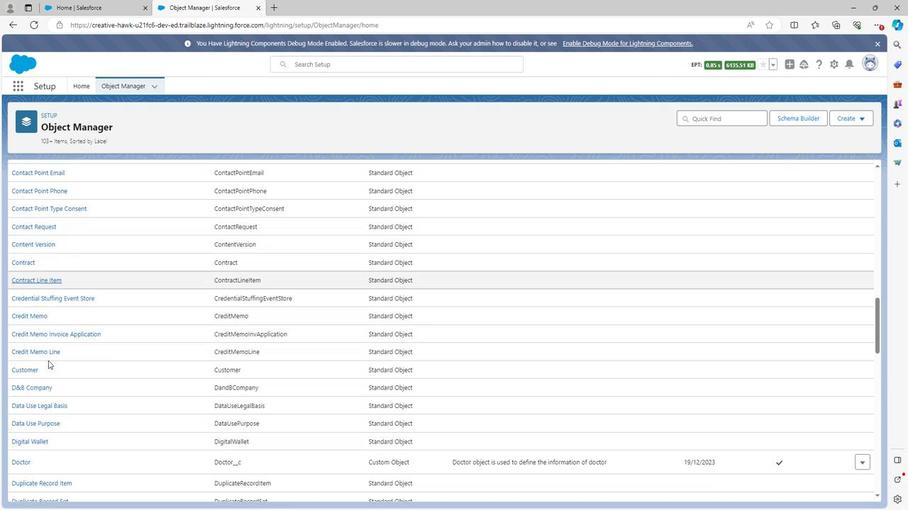 
Action: Mouse scrolled (46, 359) with delta (0, 0)
Screenshot: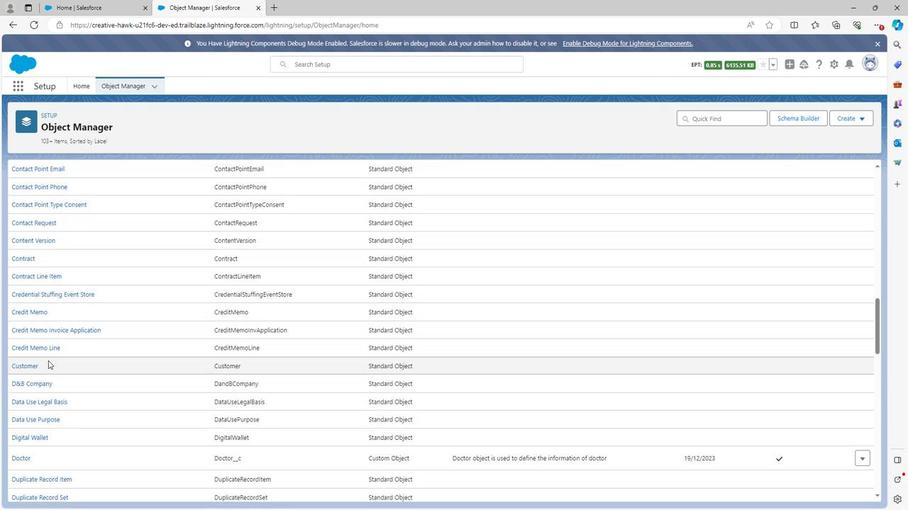 
Action: Mouse moved to (31, 398)
Screenshot: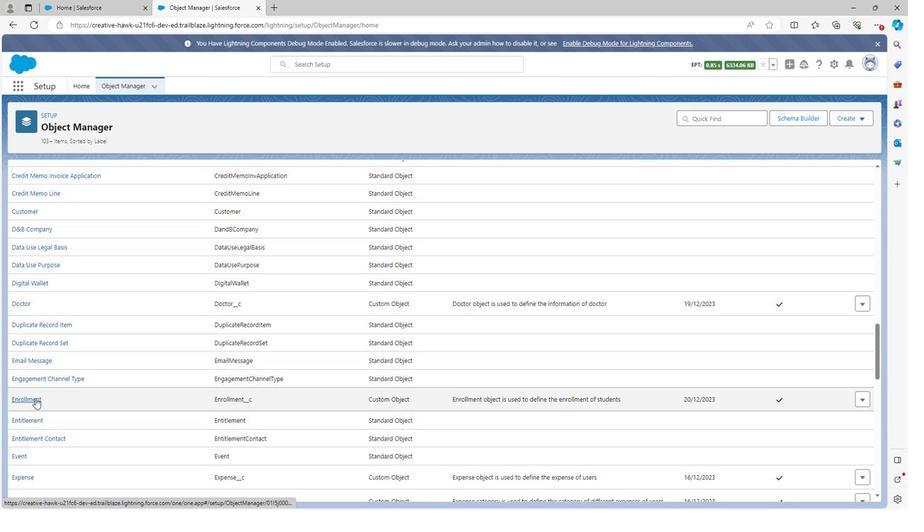 
Action: Mouse pressed left at (31, 398)
Screenshot: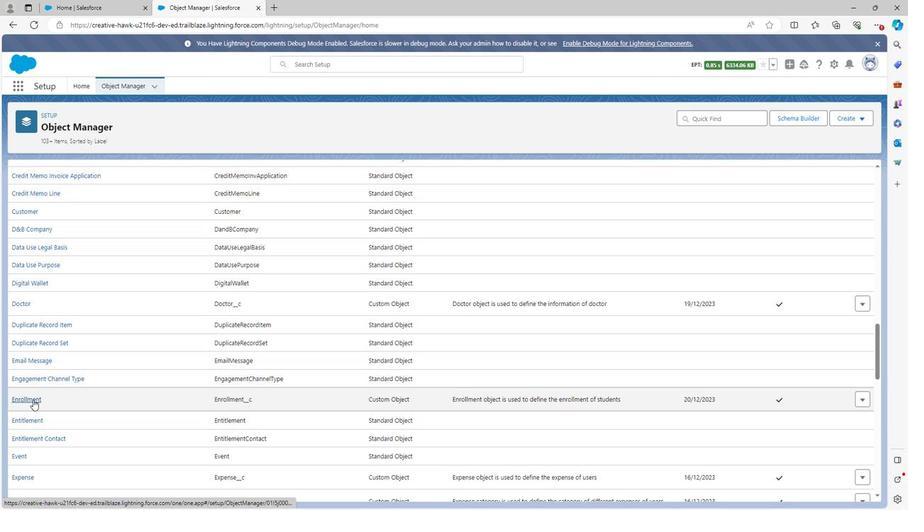 
Action: Mouse moved to (175, 357)
Screenshot: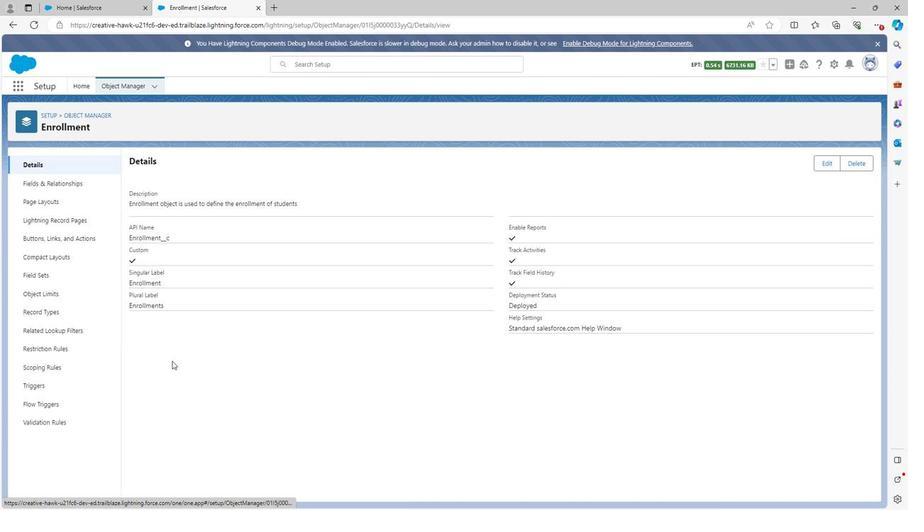 
